 Task: Search one way flight ticket for 5 adults, 2 children, 1 infant in seat and 1 infant on lap in economy from Wilkes-barre/scranton: Wilkes-barre/scranton International Airport to Greenville: Pitt-greenville Airport on 5-2-2023. Choice of flights is Delta. Number of bags: 2 checked bags. Price is upto 83000. Outbound departure time preference is 16:30.
Action: Mouse moved to (385, 335)
Screenshot: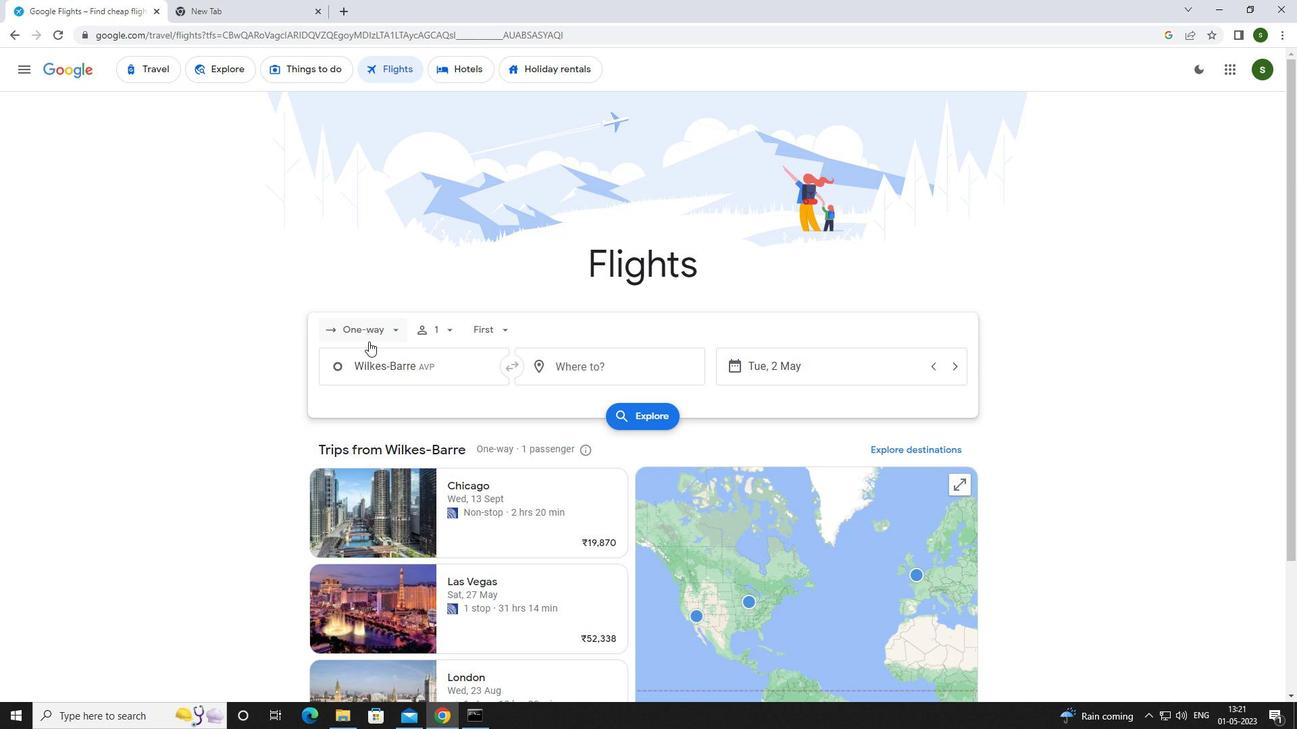 
Action: Mouse pressed left at (385, 335)
Screenshot: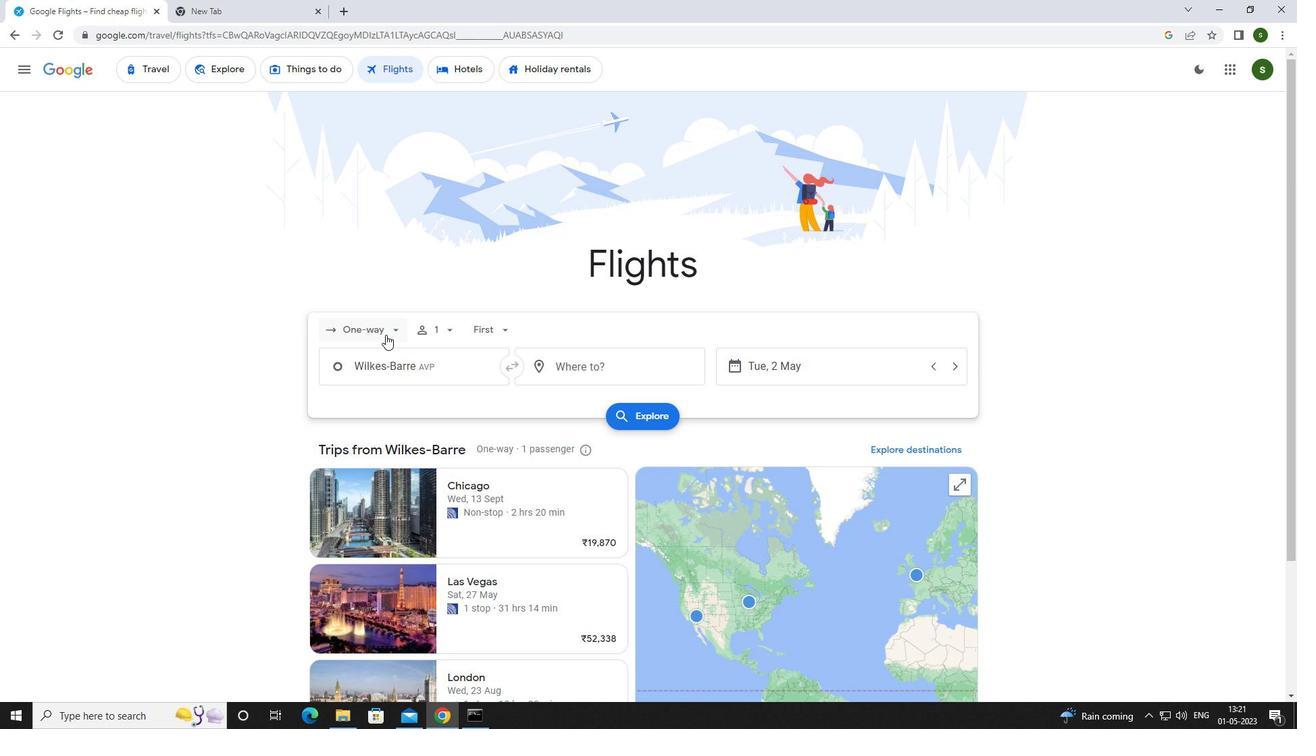 
Action: Mouse moved to (385, 388)
Screenshot: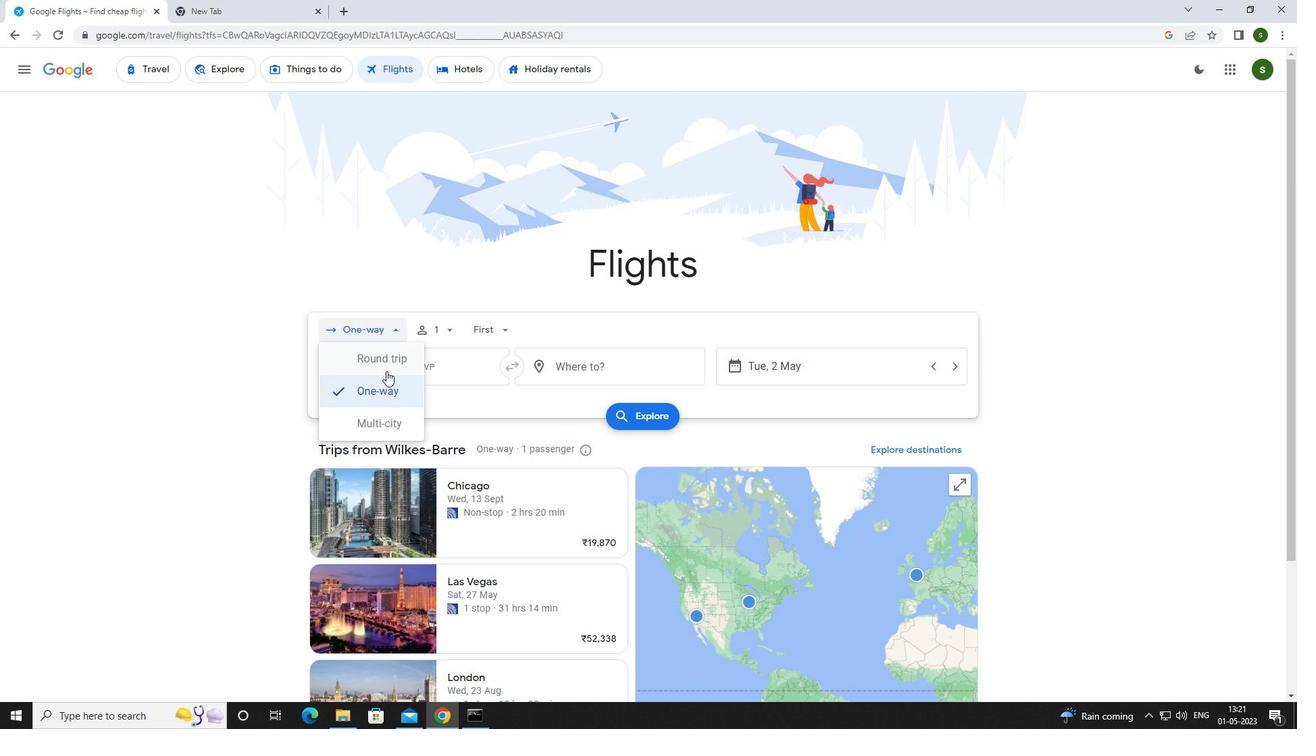 
Action: Mouse pressed left at (385, 388)
Screenshot: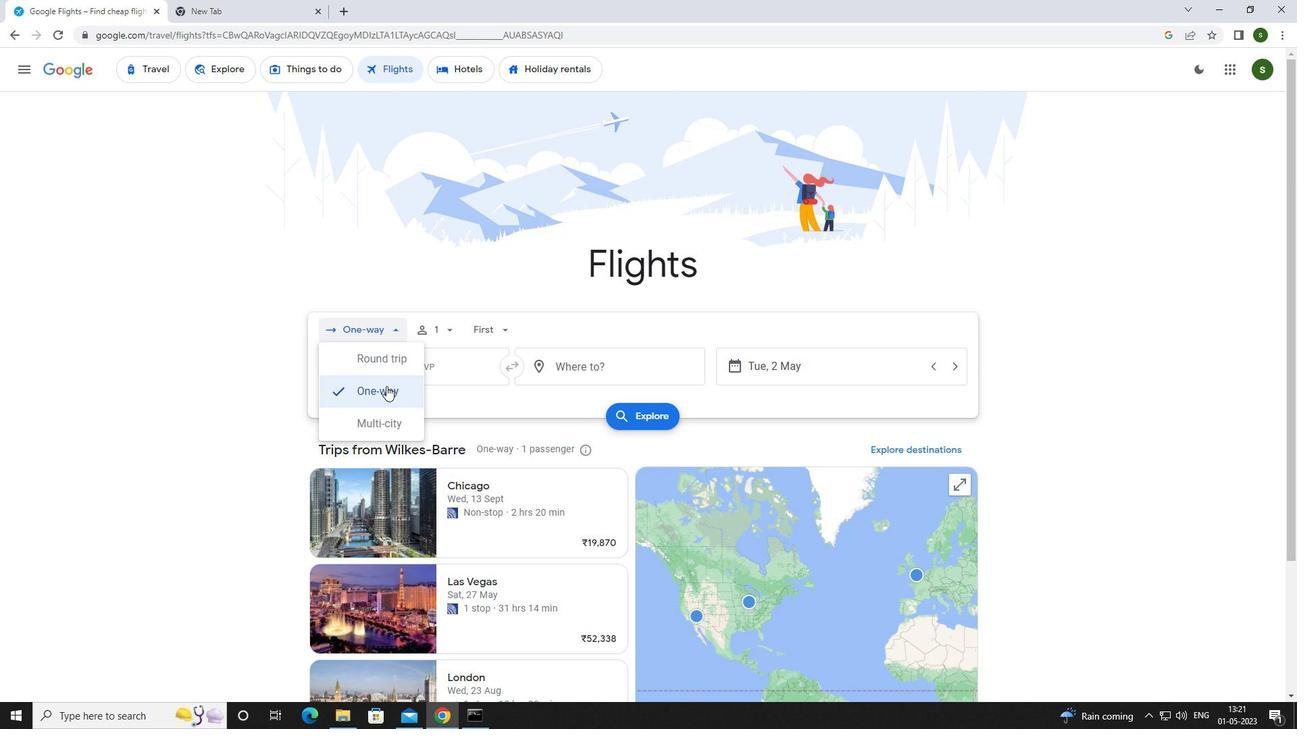 
Action: Mouse moved to (441, 326)
Screenshot: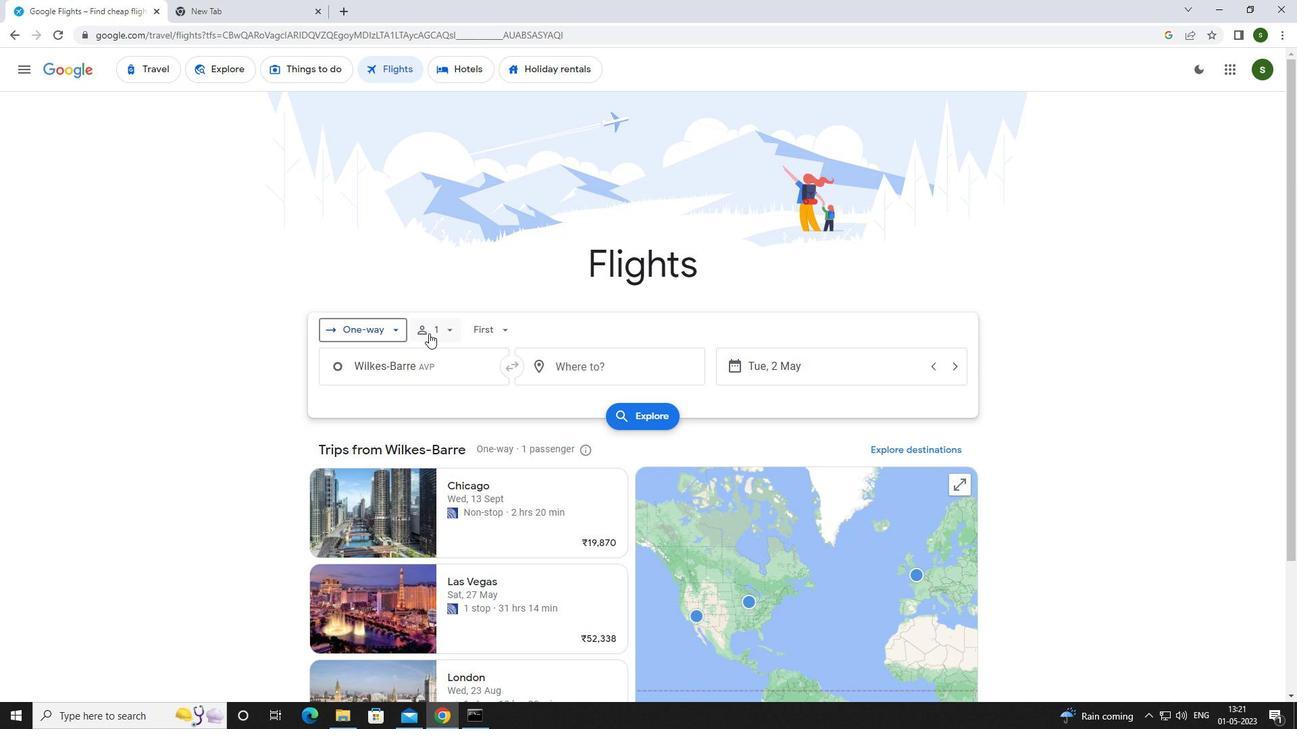
Action: Mouse pressed left at (441, 326)
Screenshot: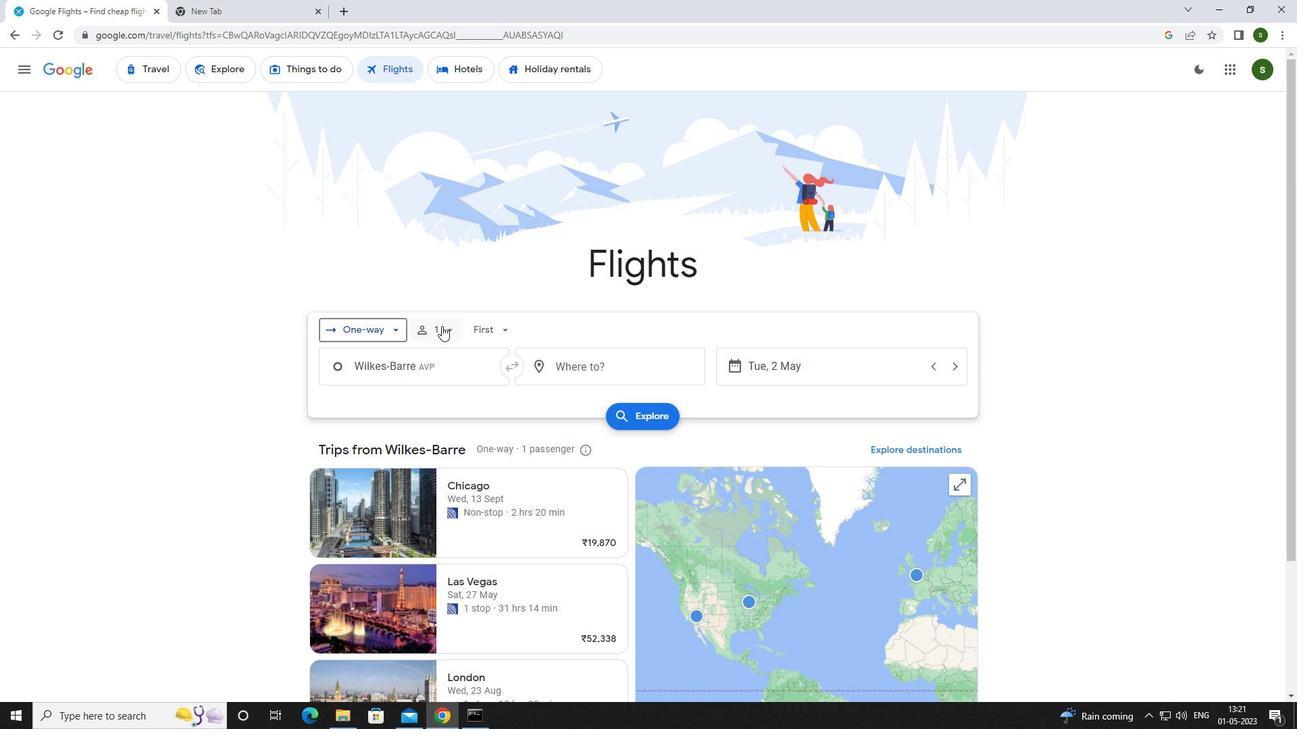 
Action: Mouse moved to (555, 368)
Screenshot: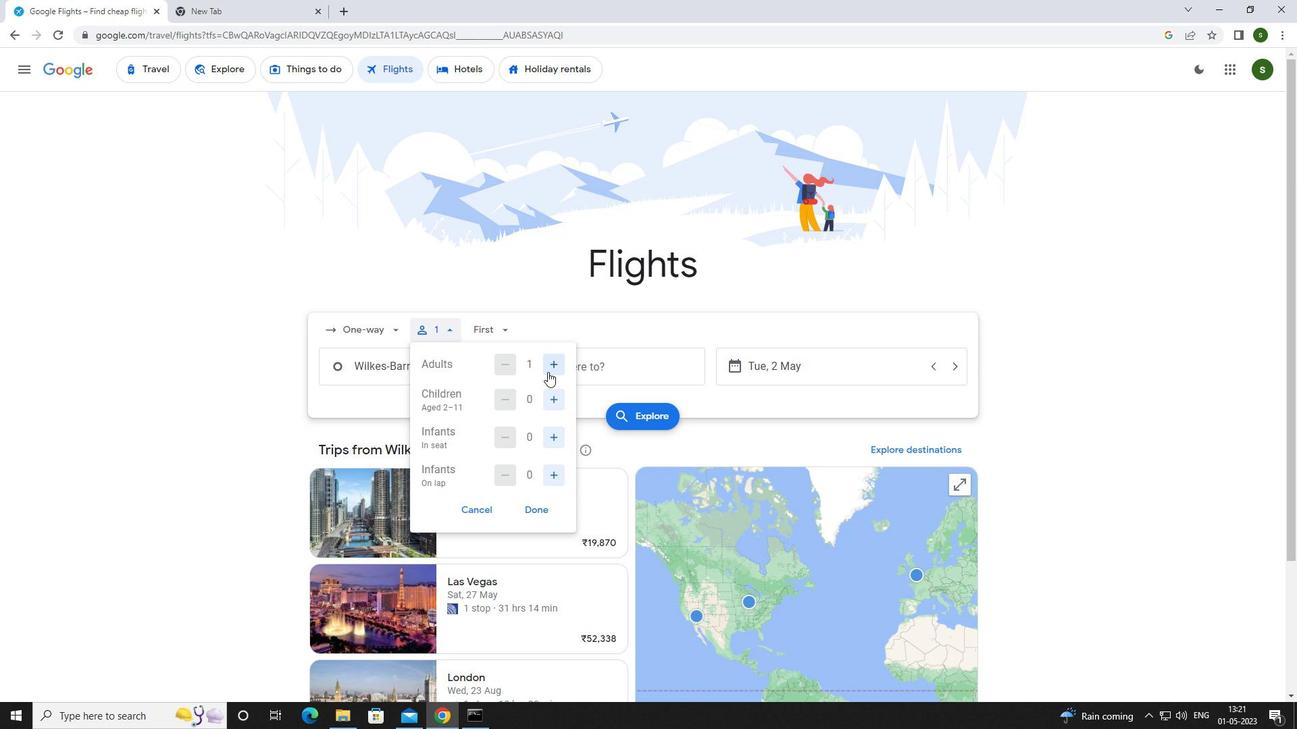 
Action: Mouse pressed left at (555, 368)
Screenshot: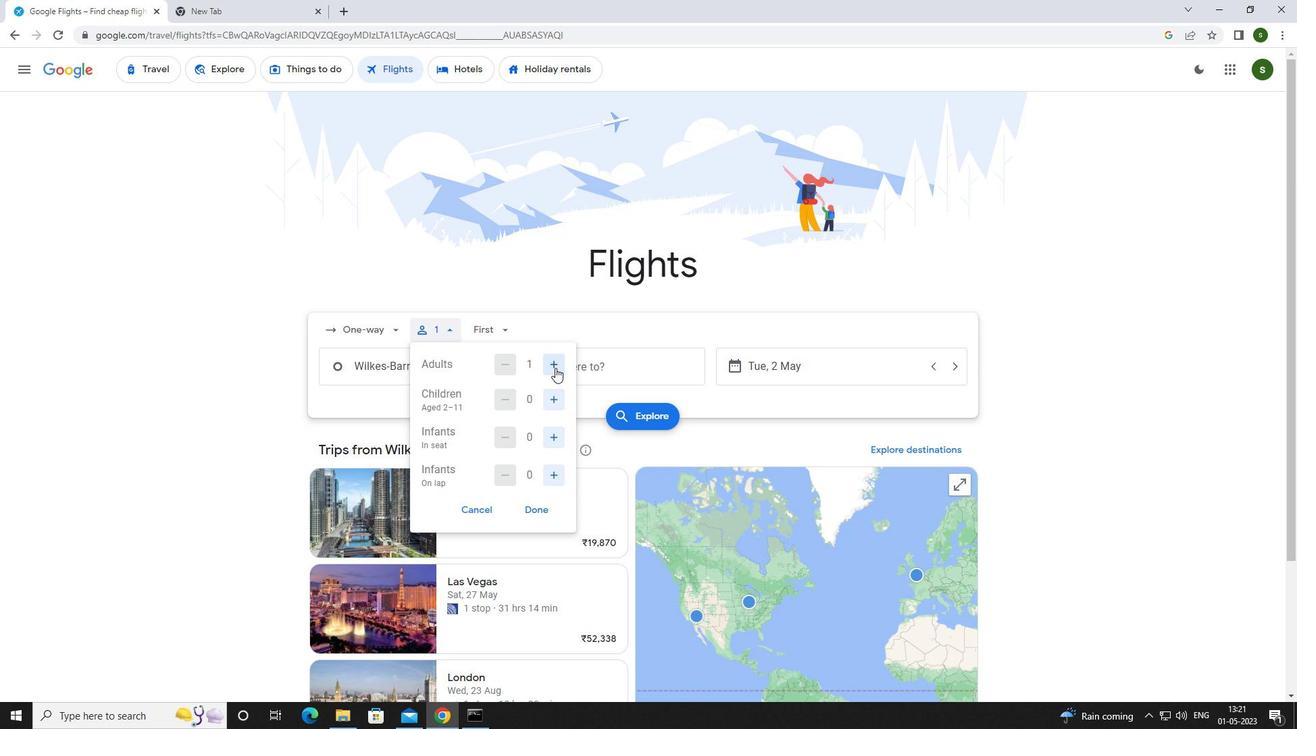 
Action: Mouse pressed left at (555, 368)
Screenshot: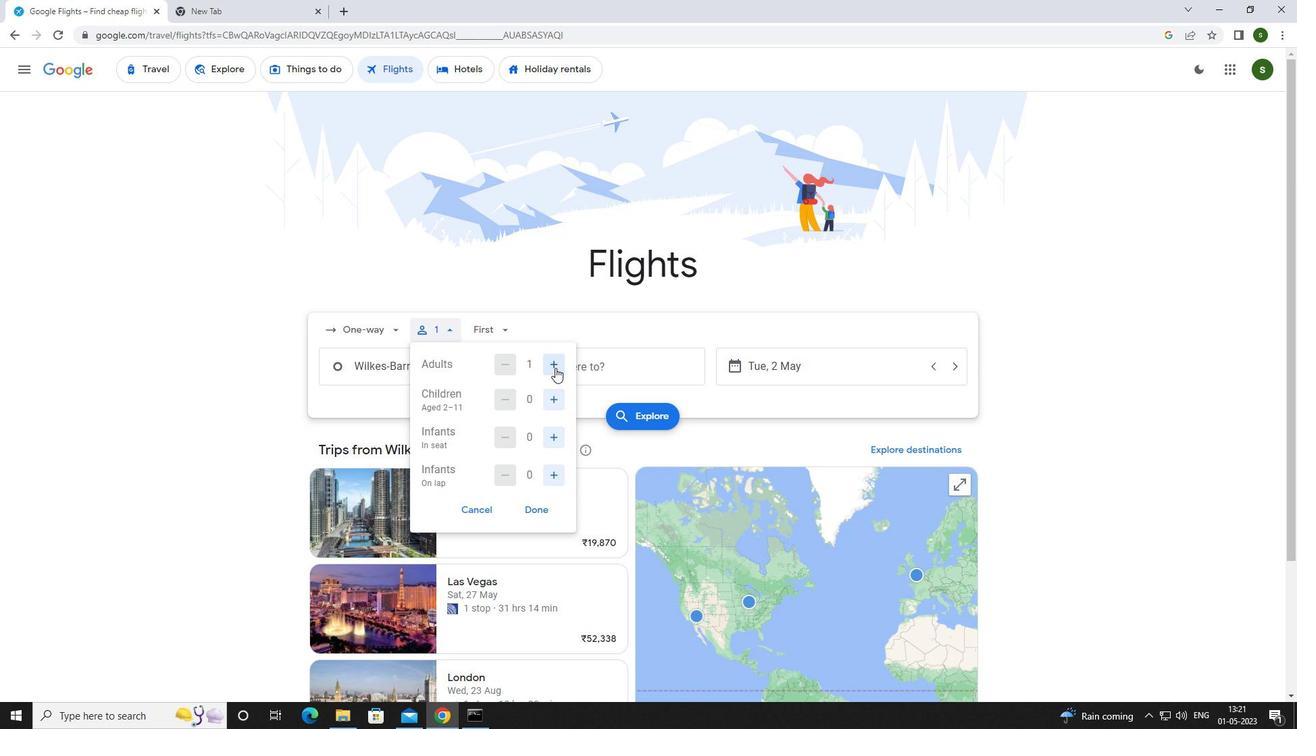
Action: Mouse pressed left at (555, 368)
Screenshot: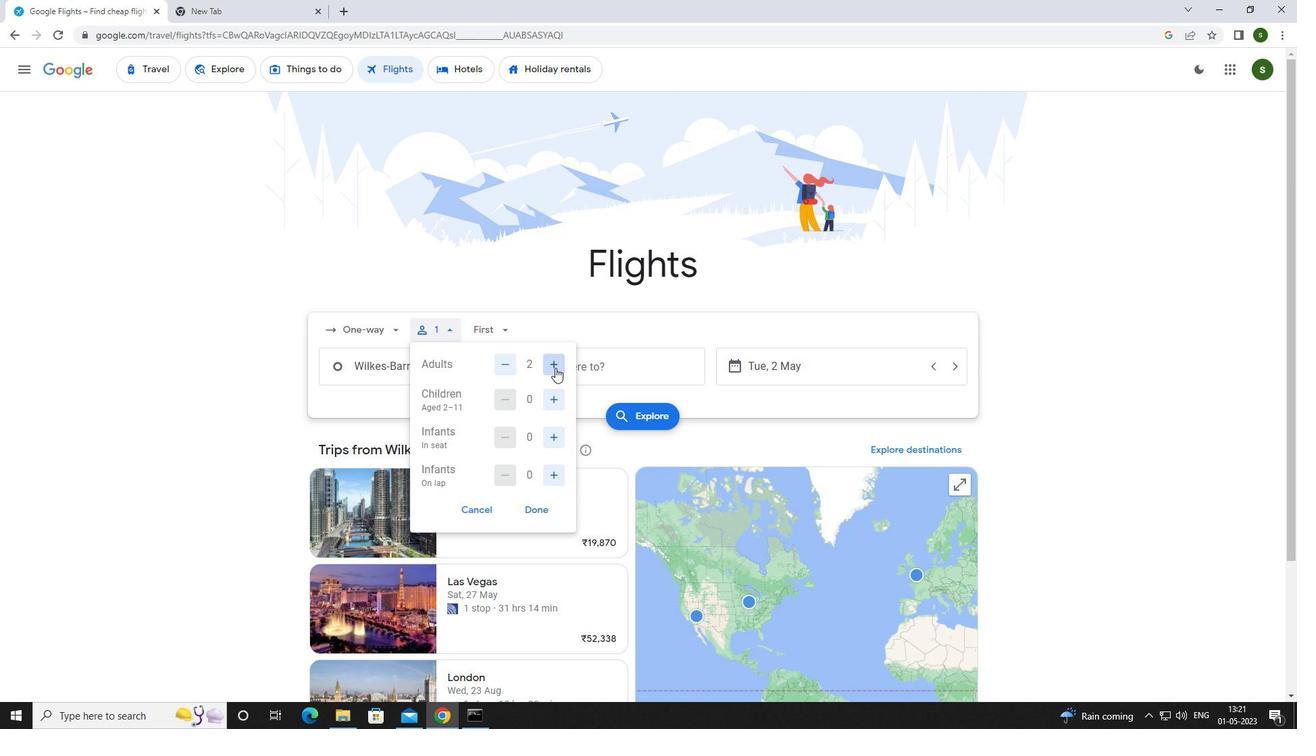 
Action: Mouse pressed left at (555, 368)
Screenshot: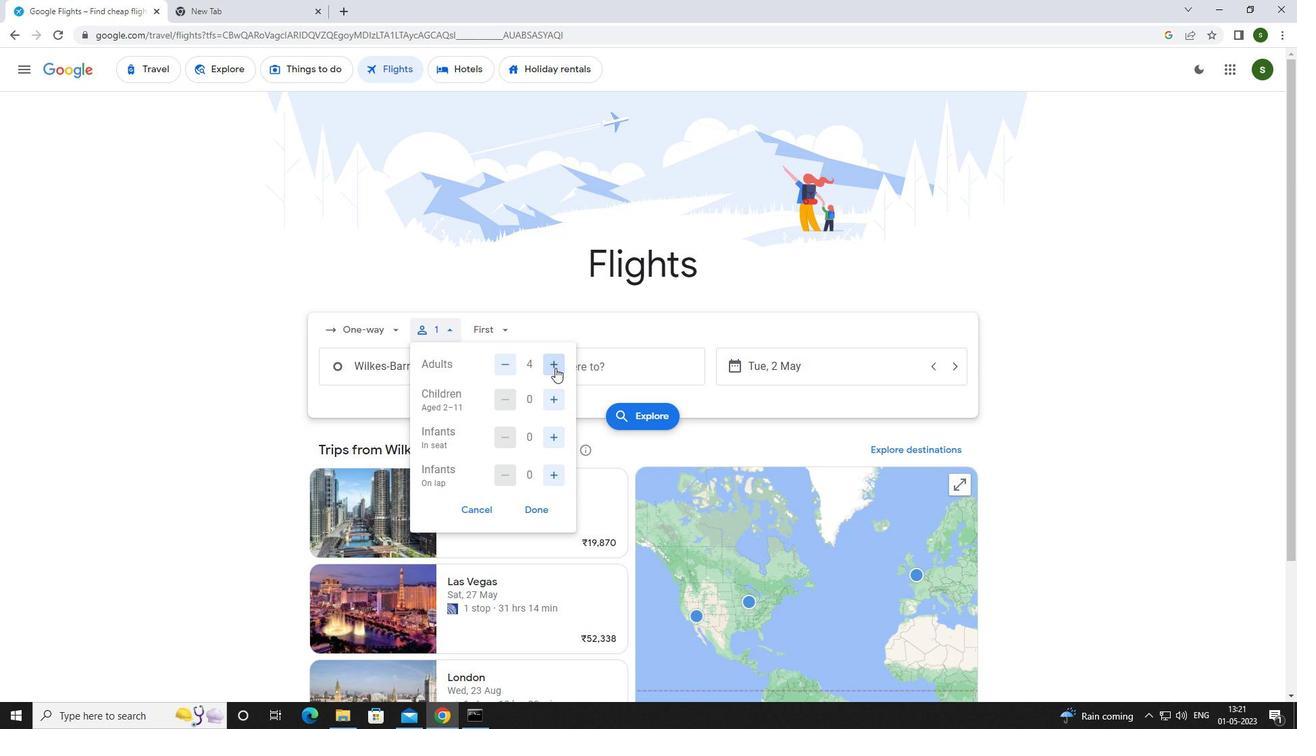 
Action: Mouse moved to (552, 398)
Screenshot: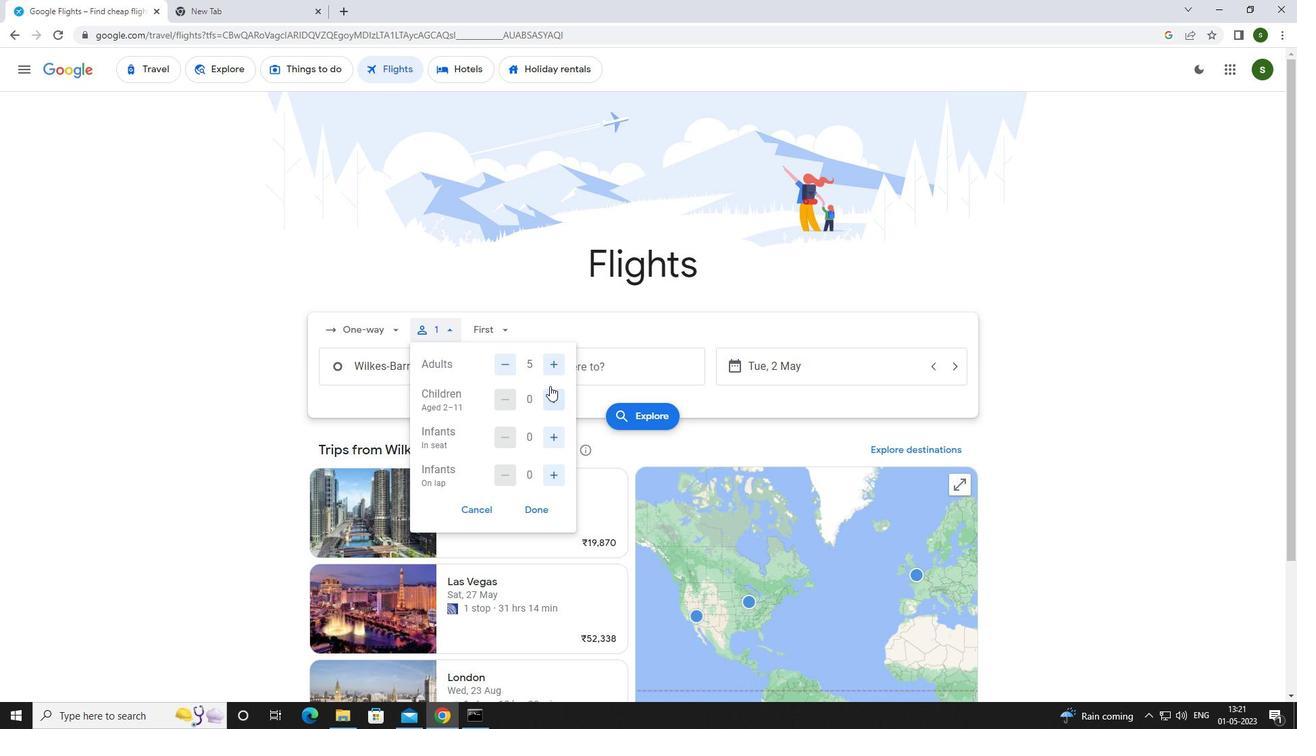 
Action: Mouse pressed left at (552, 398)
Screenshot: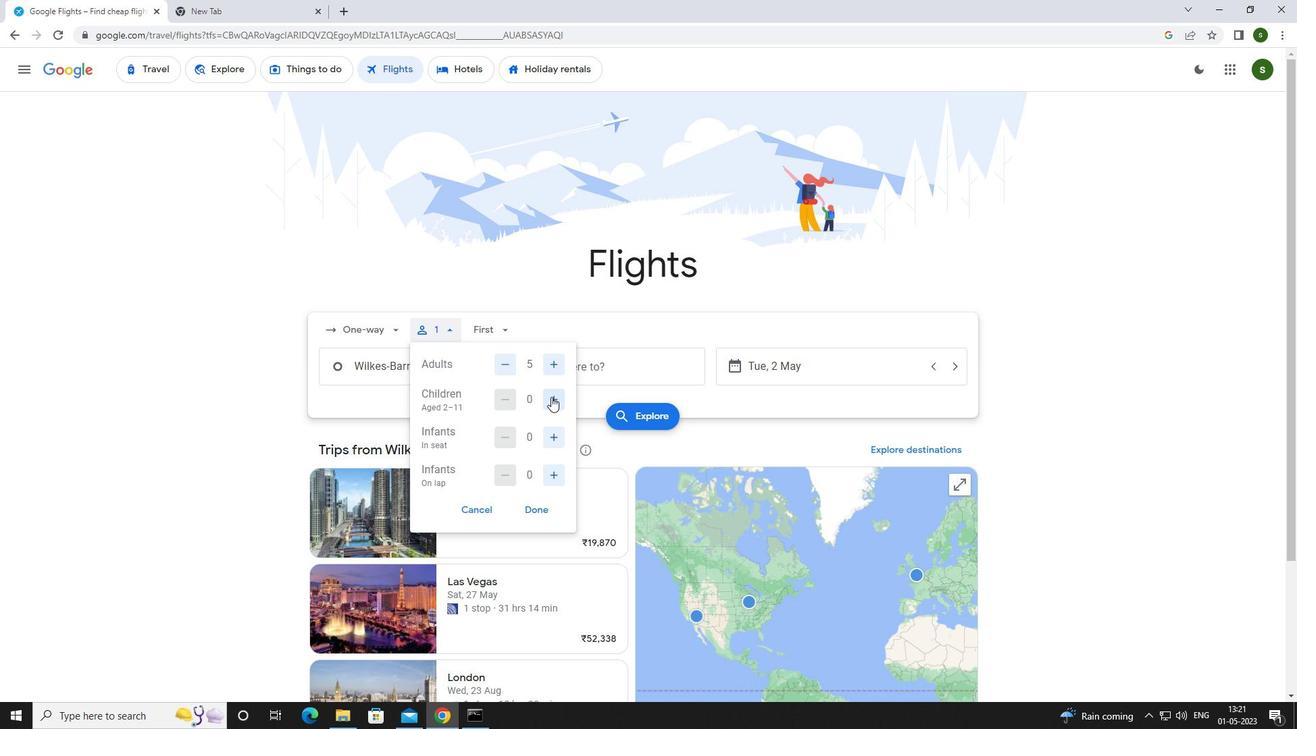 
Action: Mouse pressed left at (552, 398)
Screenshot: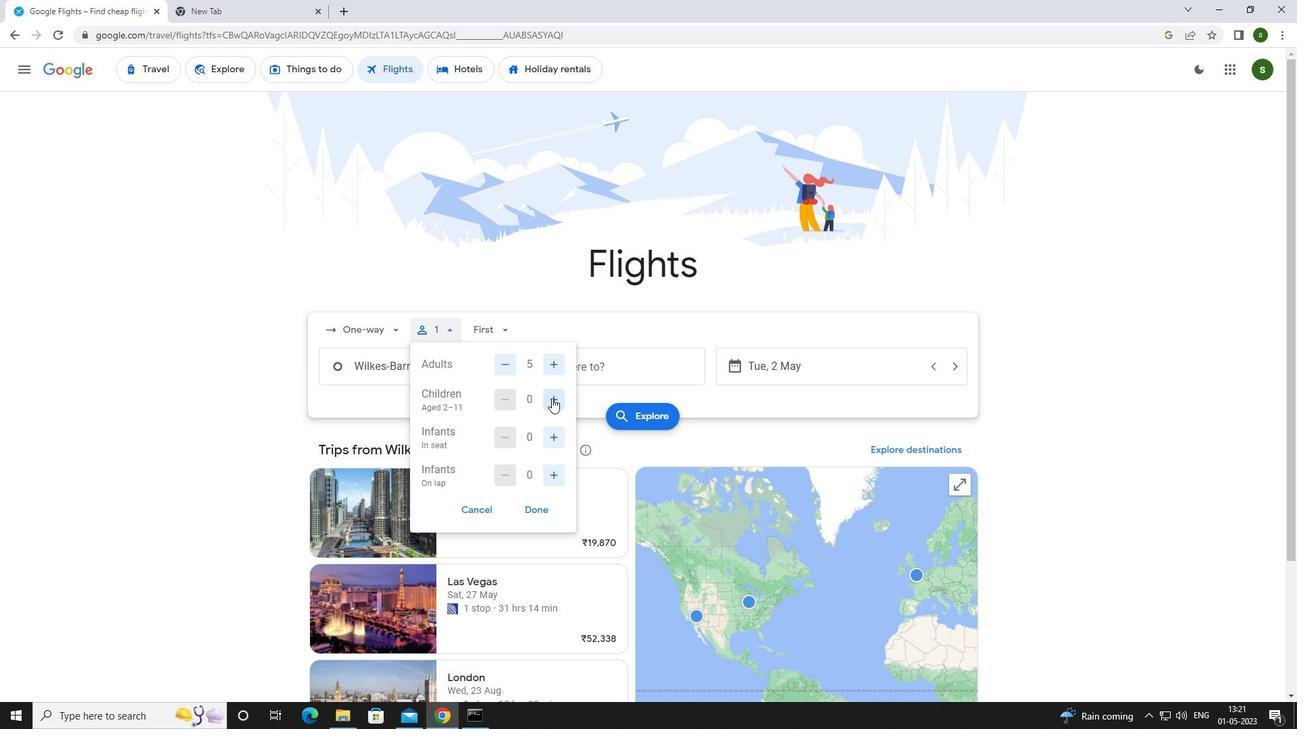 
Action: Mouse moved to (558, 431)
Screenshot: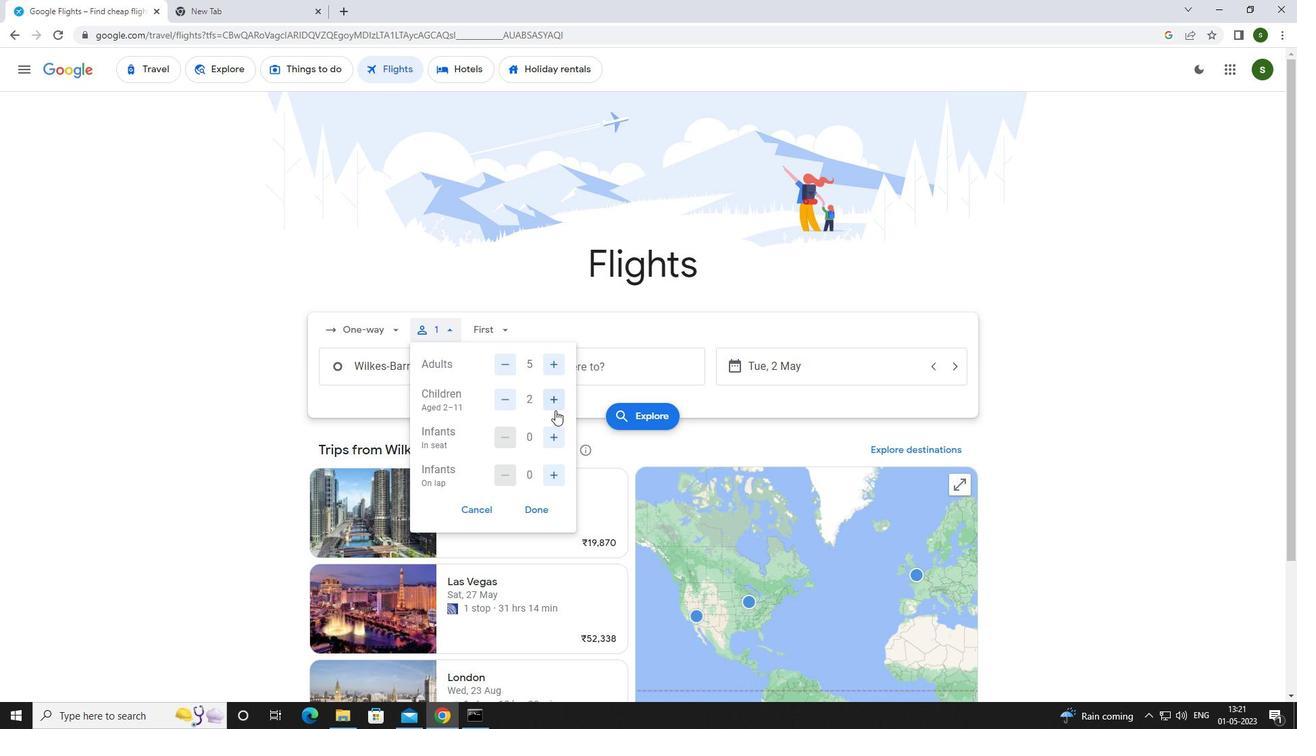 
Action: Mouse pressed left at (558, 431)
Screenshot: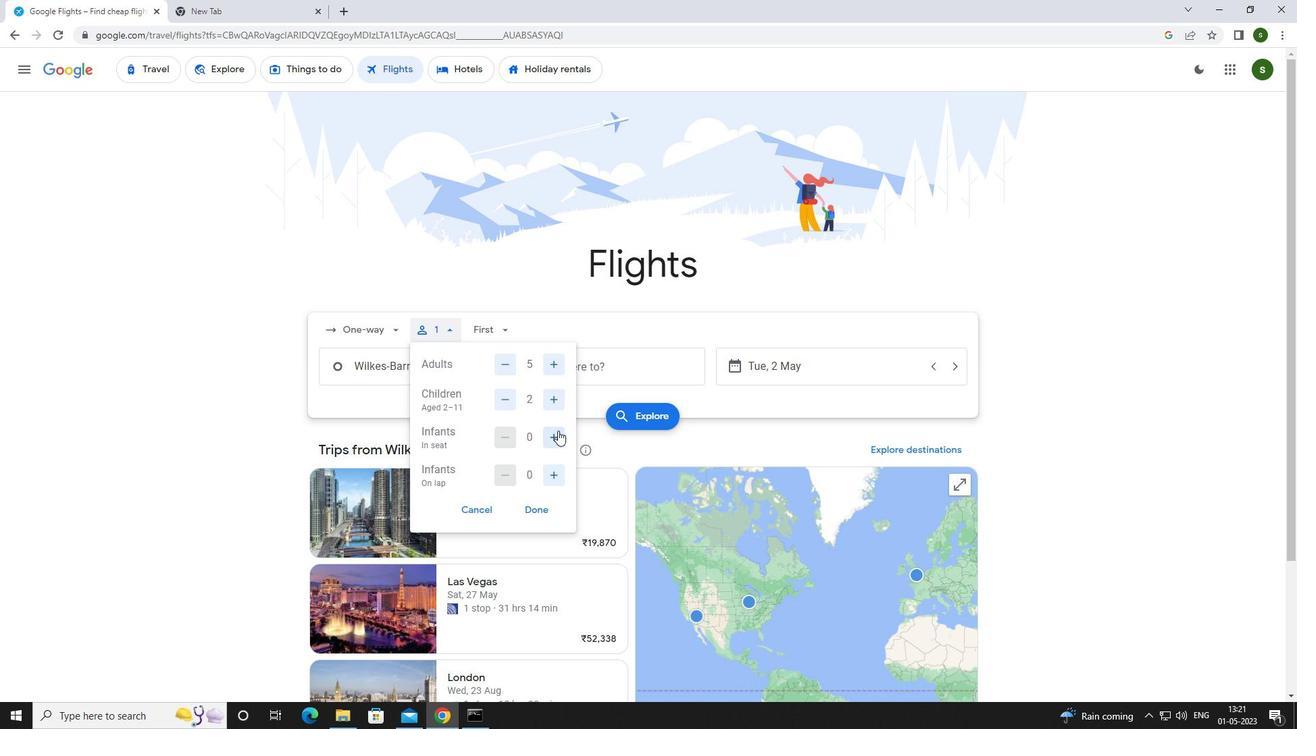 
Action: Mouse moved to (558, 473)
Screenshot: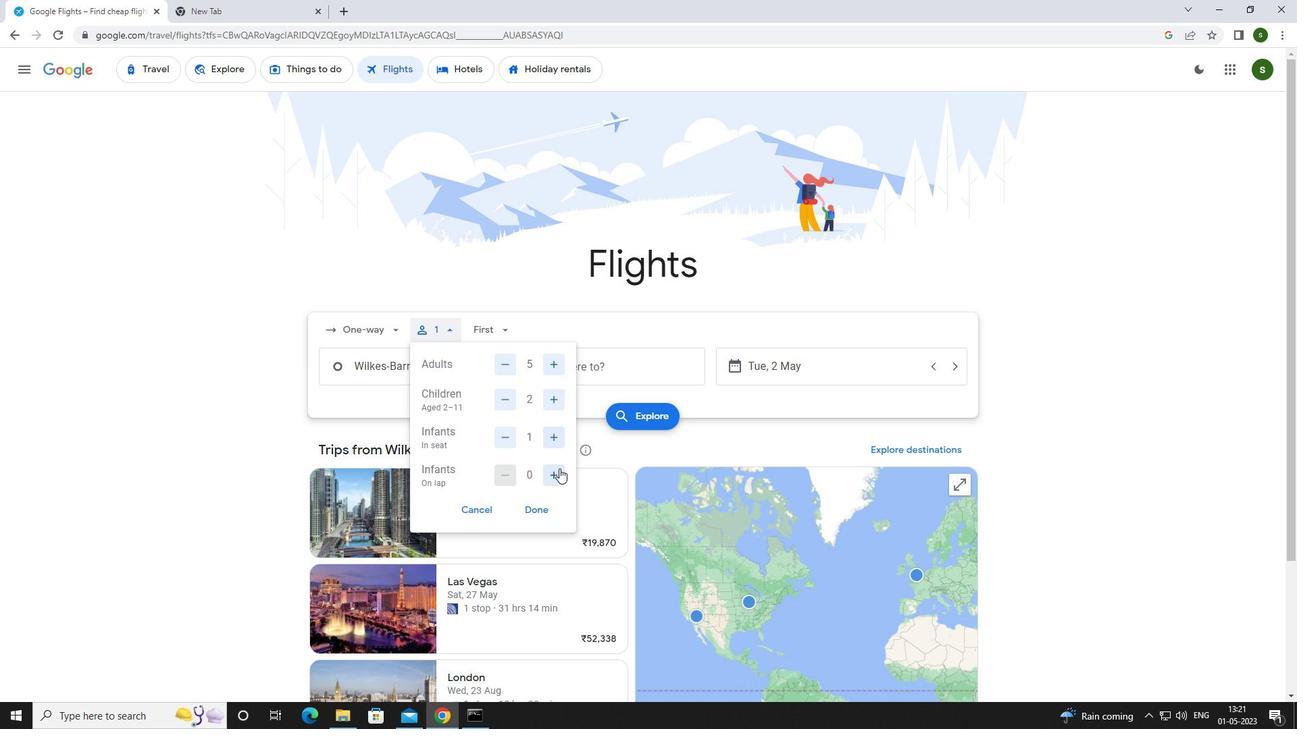 
Action: Mouse pressed left at (558, 473)
Screenshot: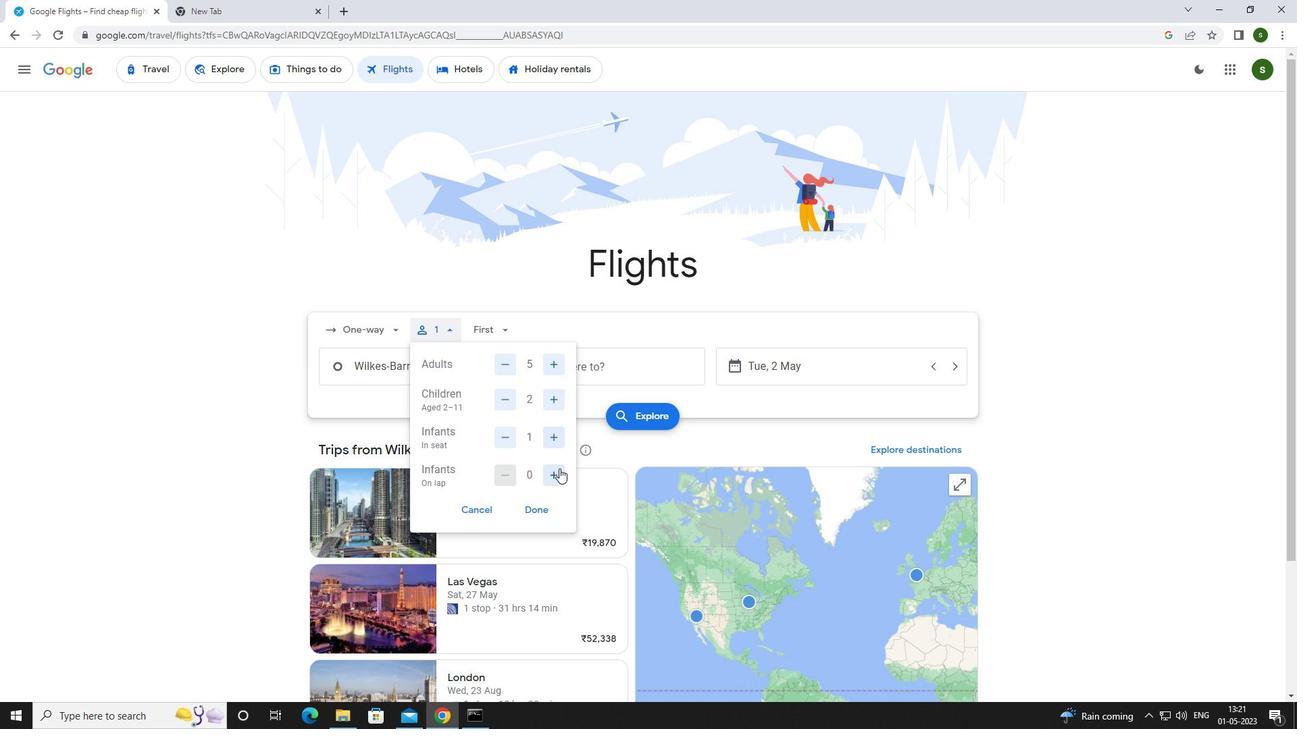 
Action: Mouse moved to (502, 327)
Screenshot: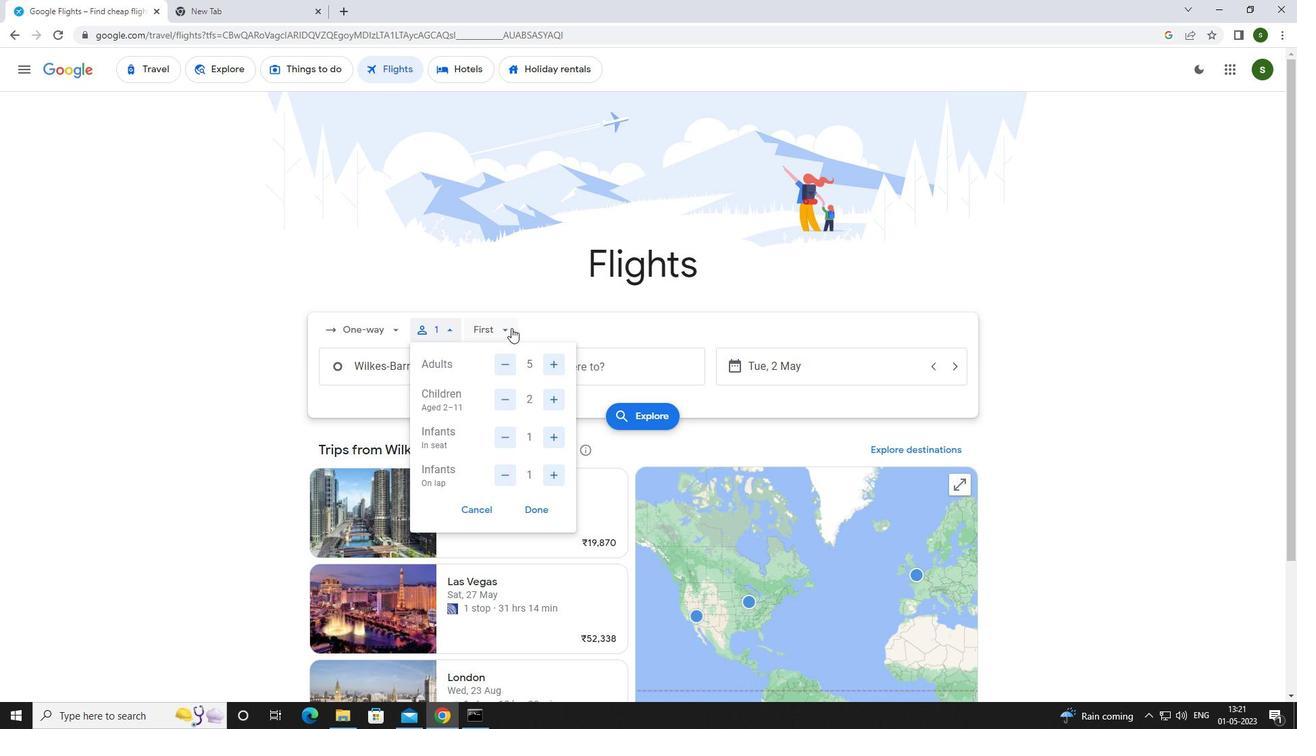 
Action: Mouse pressed left at (502, 327)
Screenshot: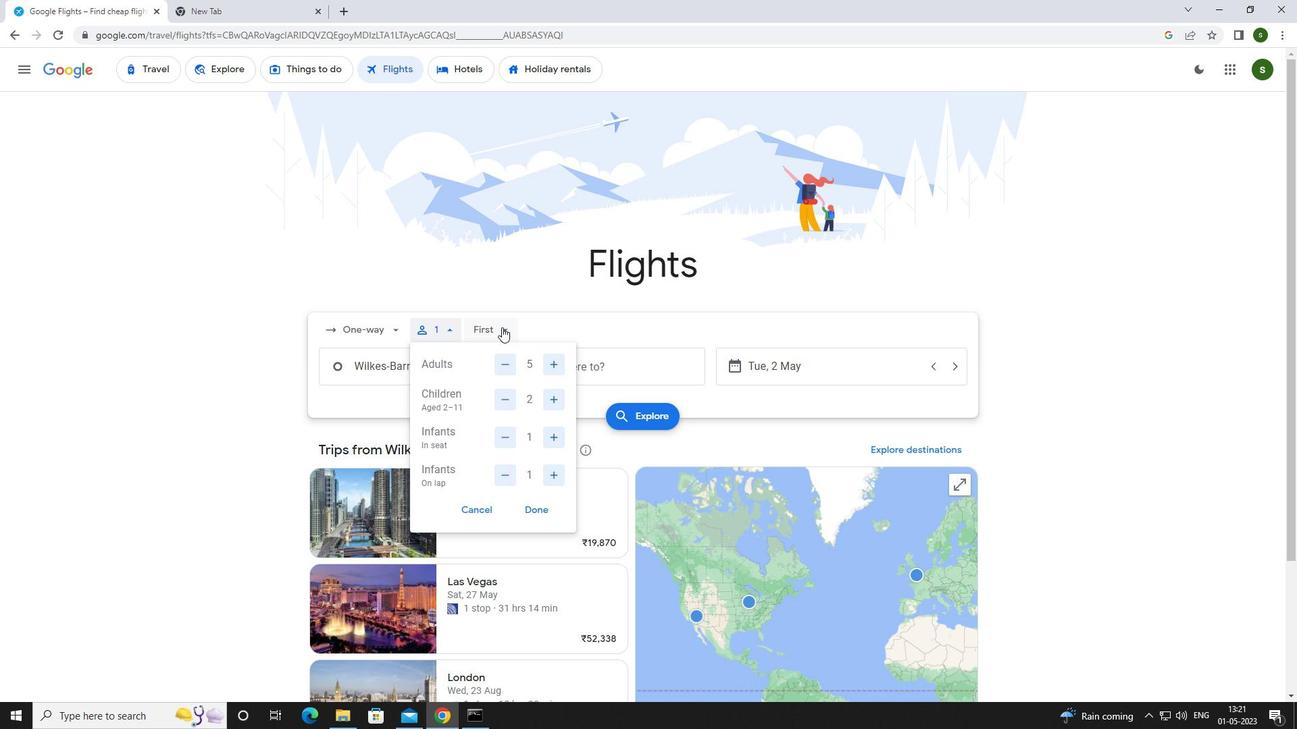 
Action: Mouse moved to (520, 366)
Screenshot: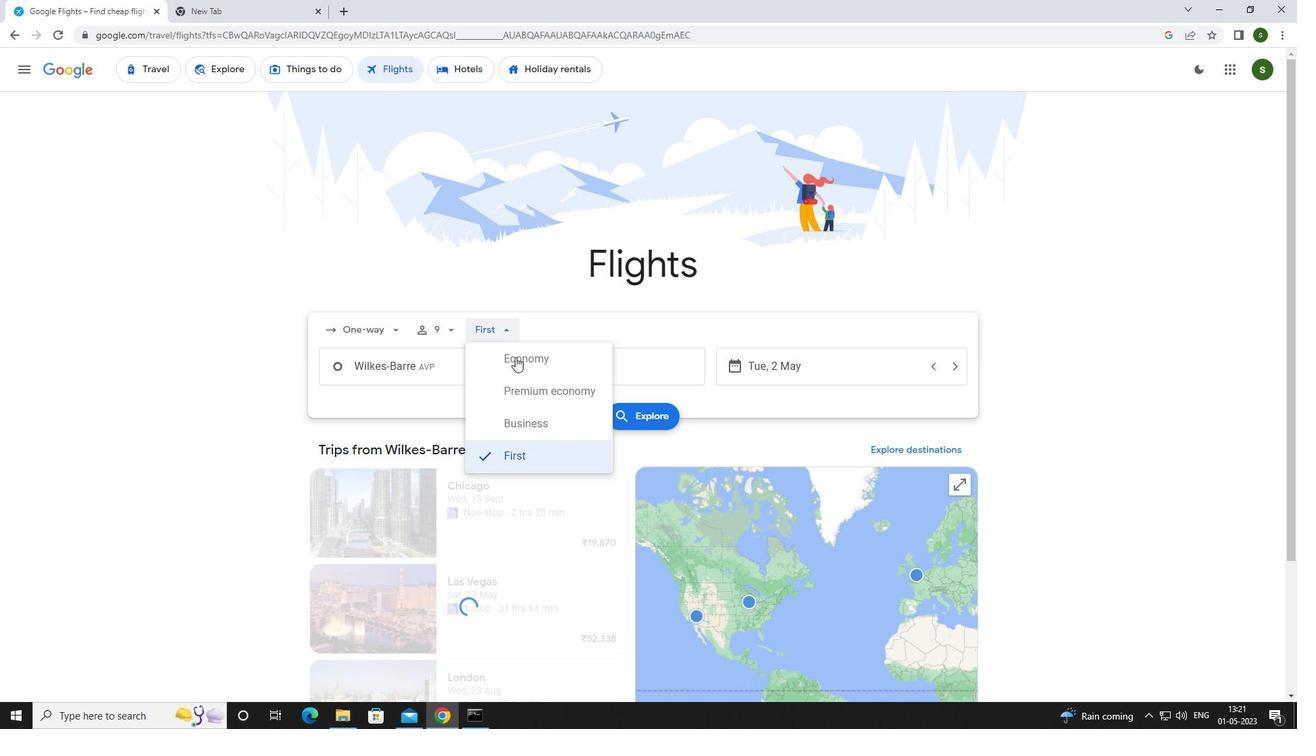 
Action: Mouse pressed left at (520, 366)
Screenshot: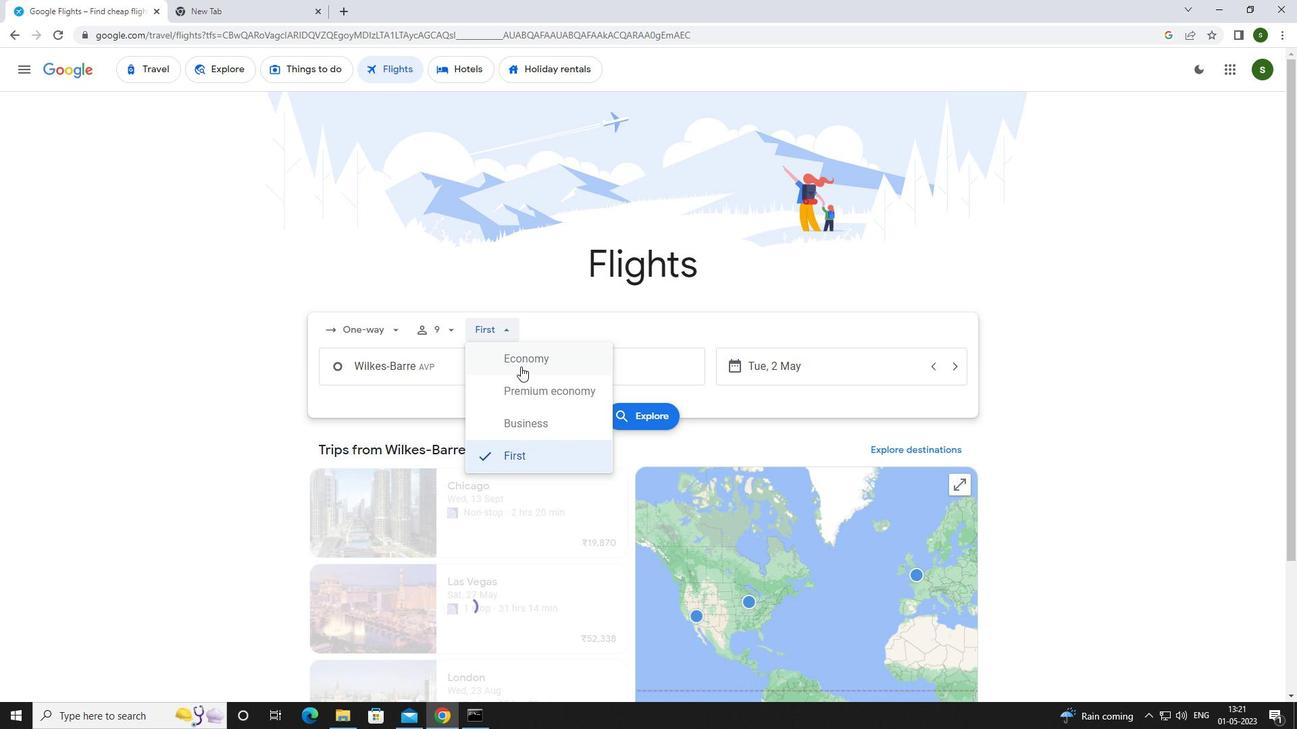 
Action: Mouse moved to (475, 362)
Screenshot: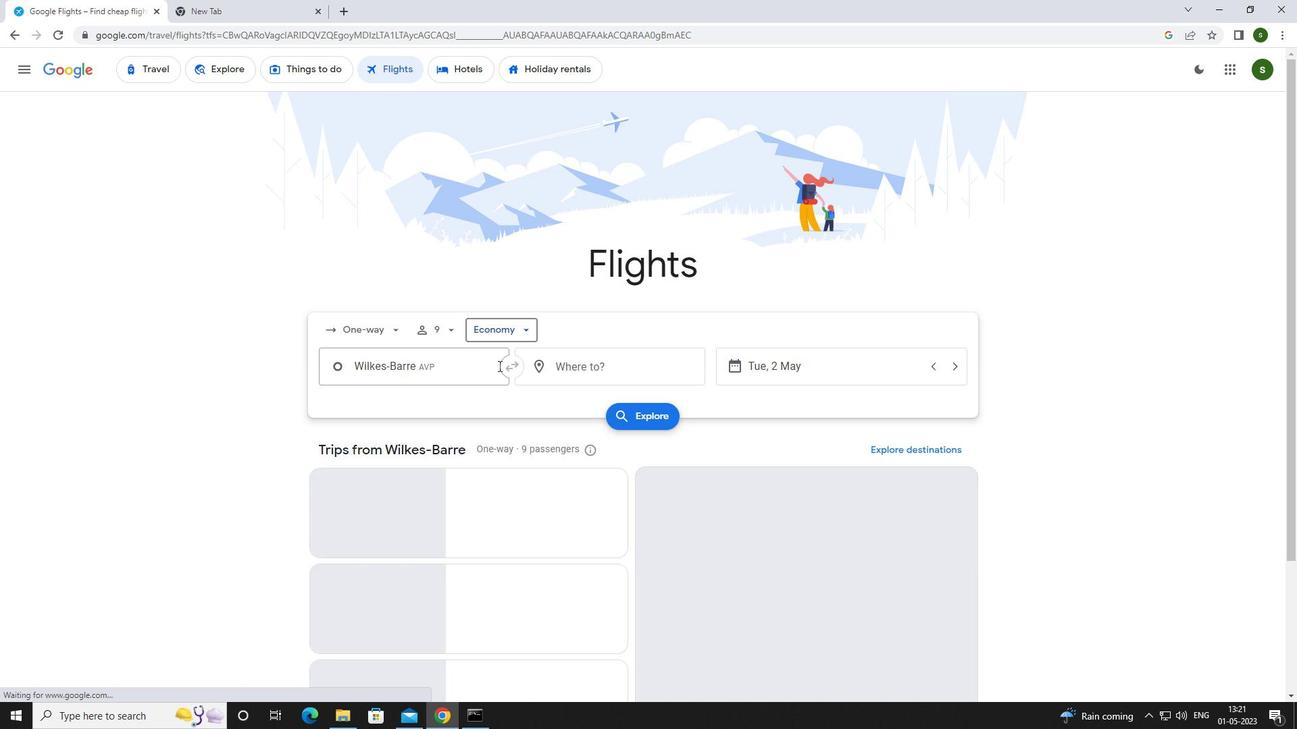 
Action: Mouse pressed left at (475, 362)
Screenshot: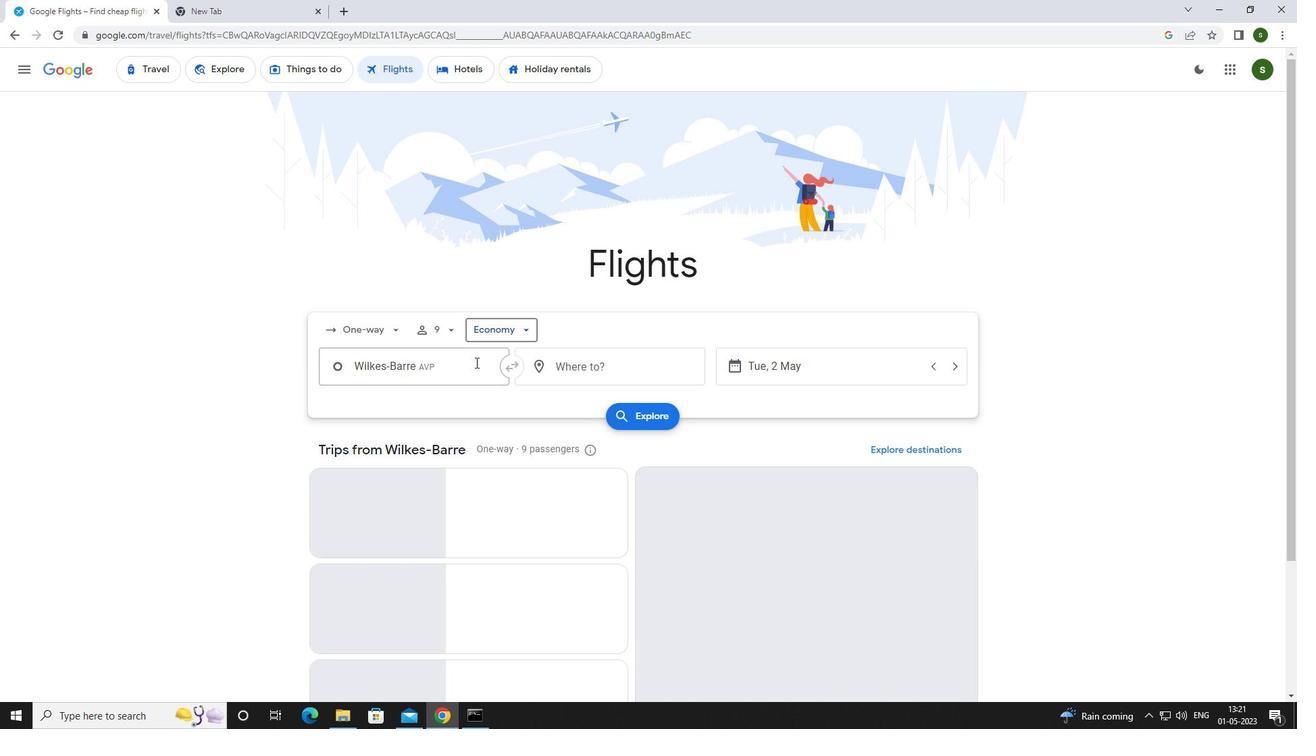 
Action: Key pressed w<Key.caps_lock>ilk
Screenshot: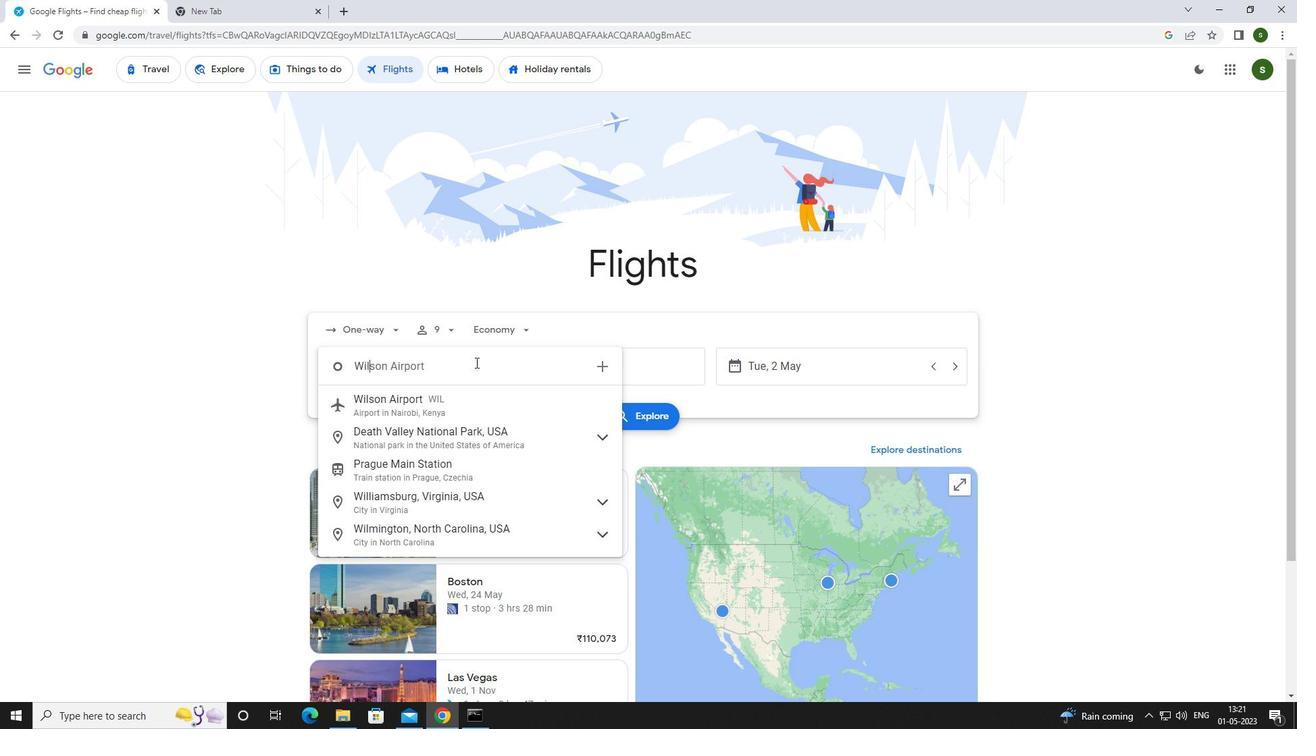 
Action: Mouse moved to (477, 402)
Screenshot: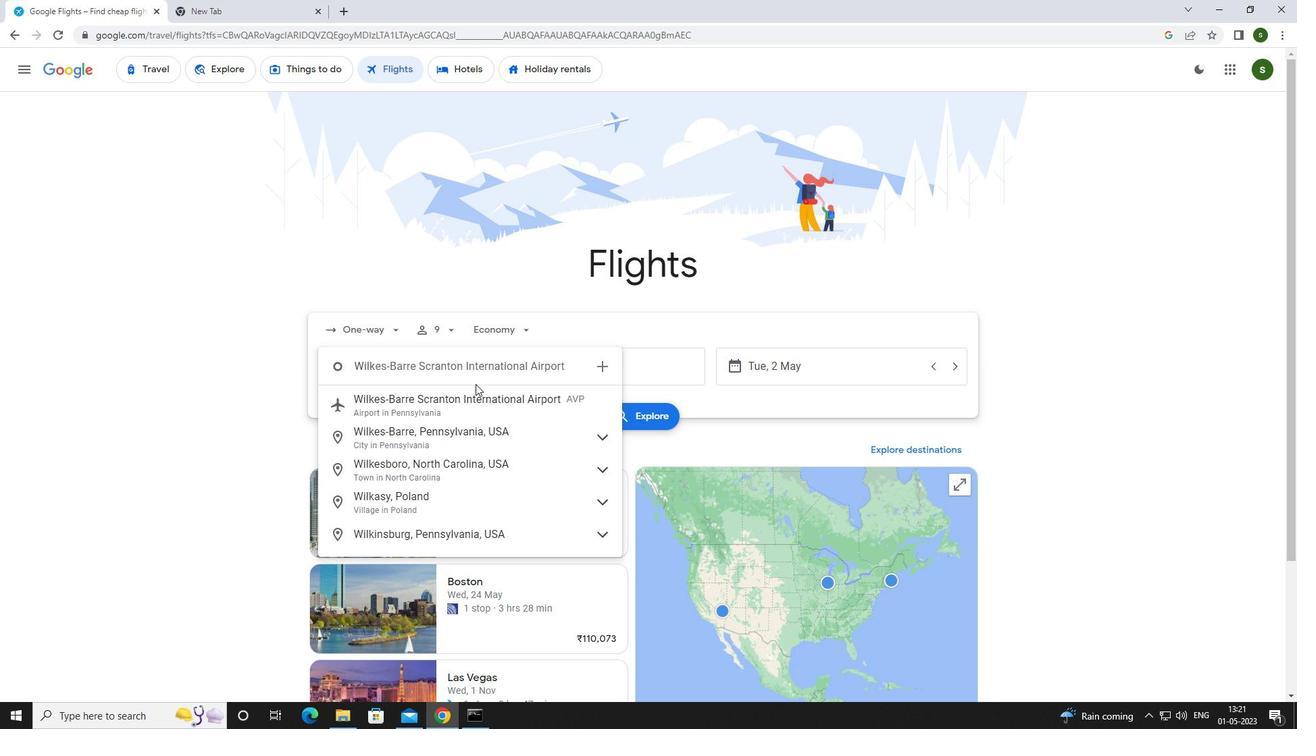 
Action: Mouse pressed left at (477, 402)
Screenshot: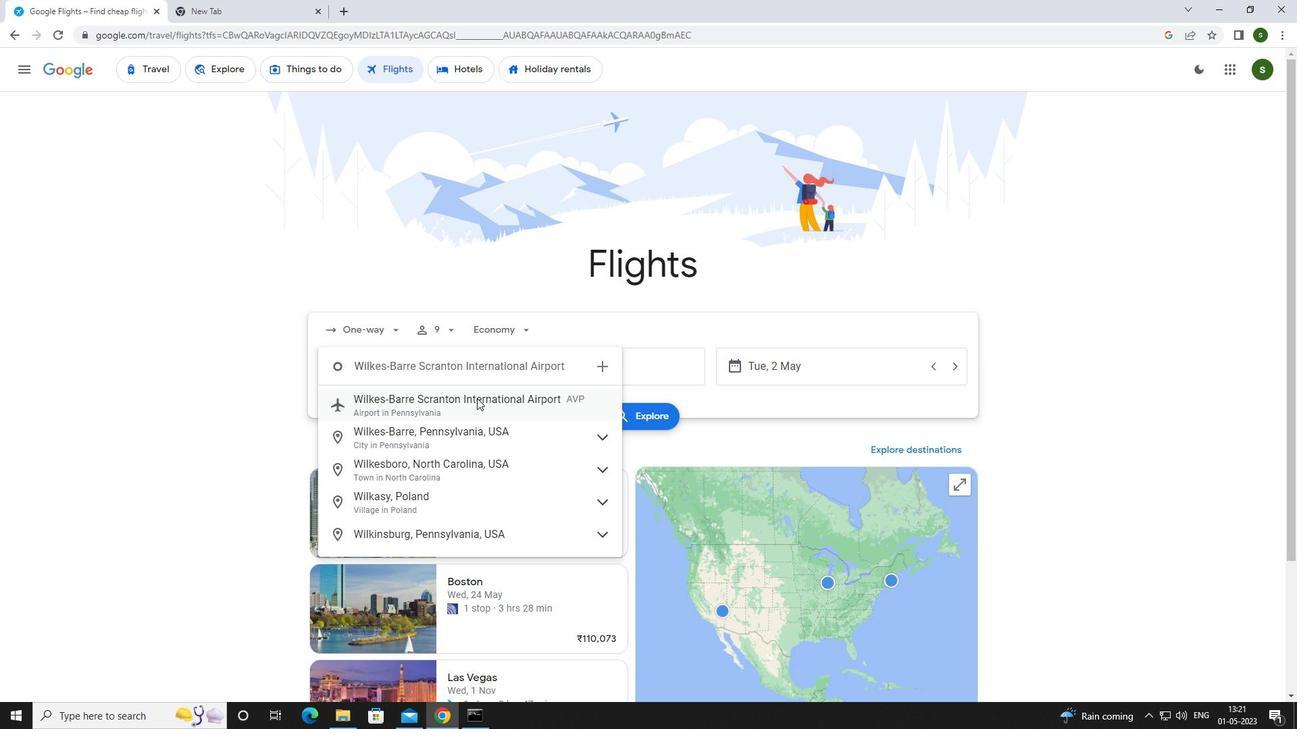 
Action: Mouse moved to (598, 372)
Screenshot: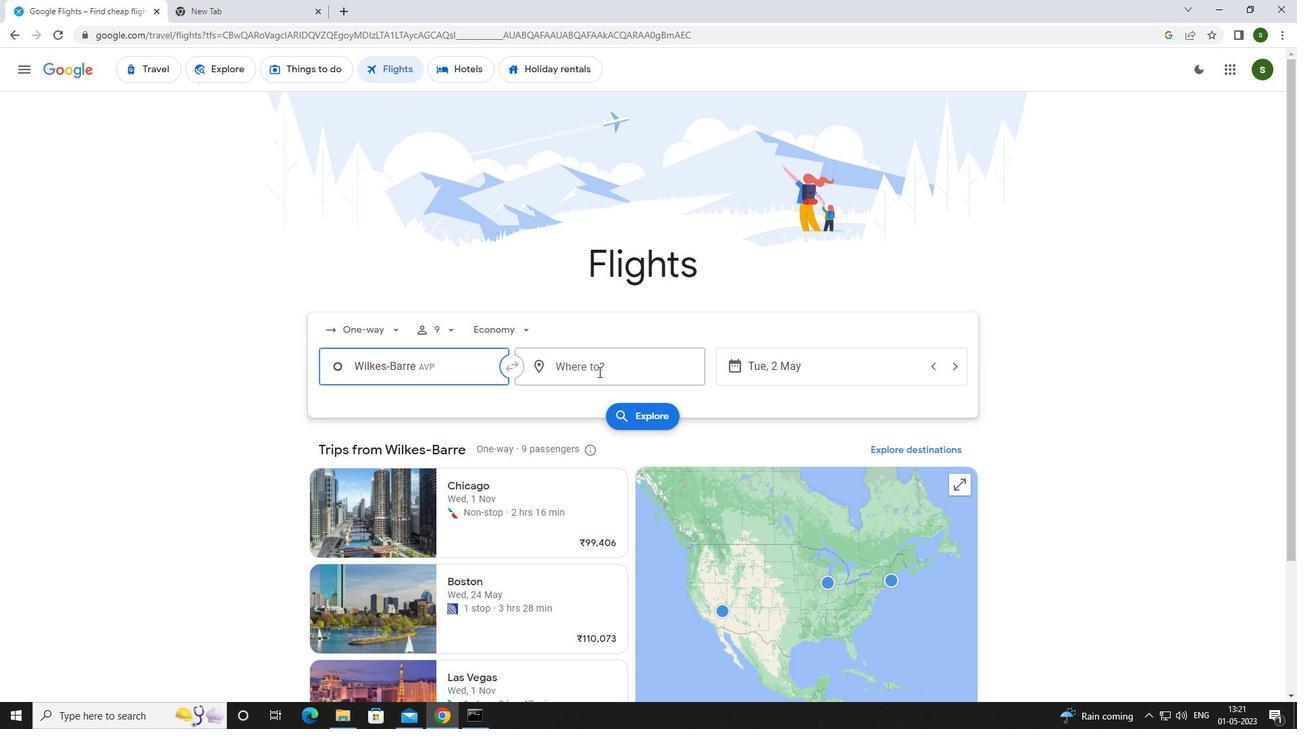 
Action: Mouse pressed left at (598, 372)
Screenshot: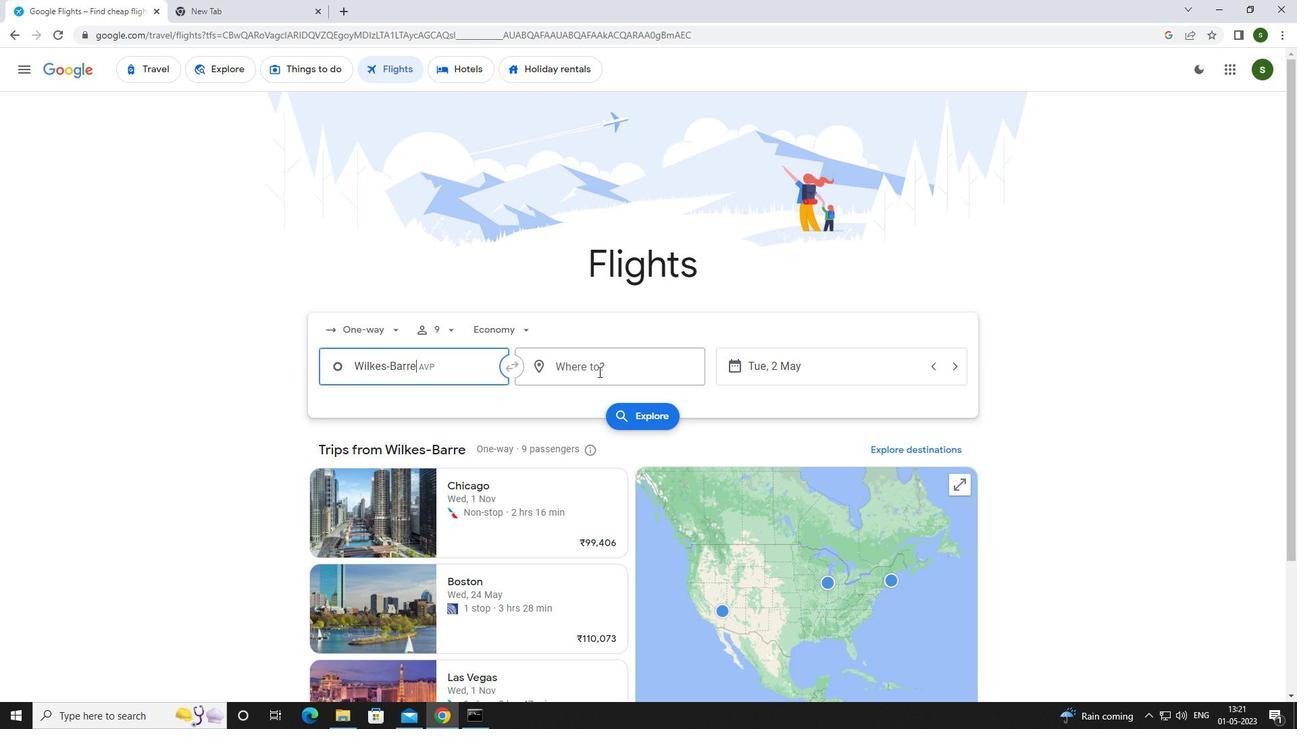 
Action: Mouse moved to (593, 364)
Screenshot: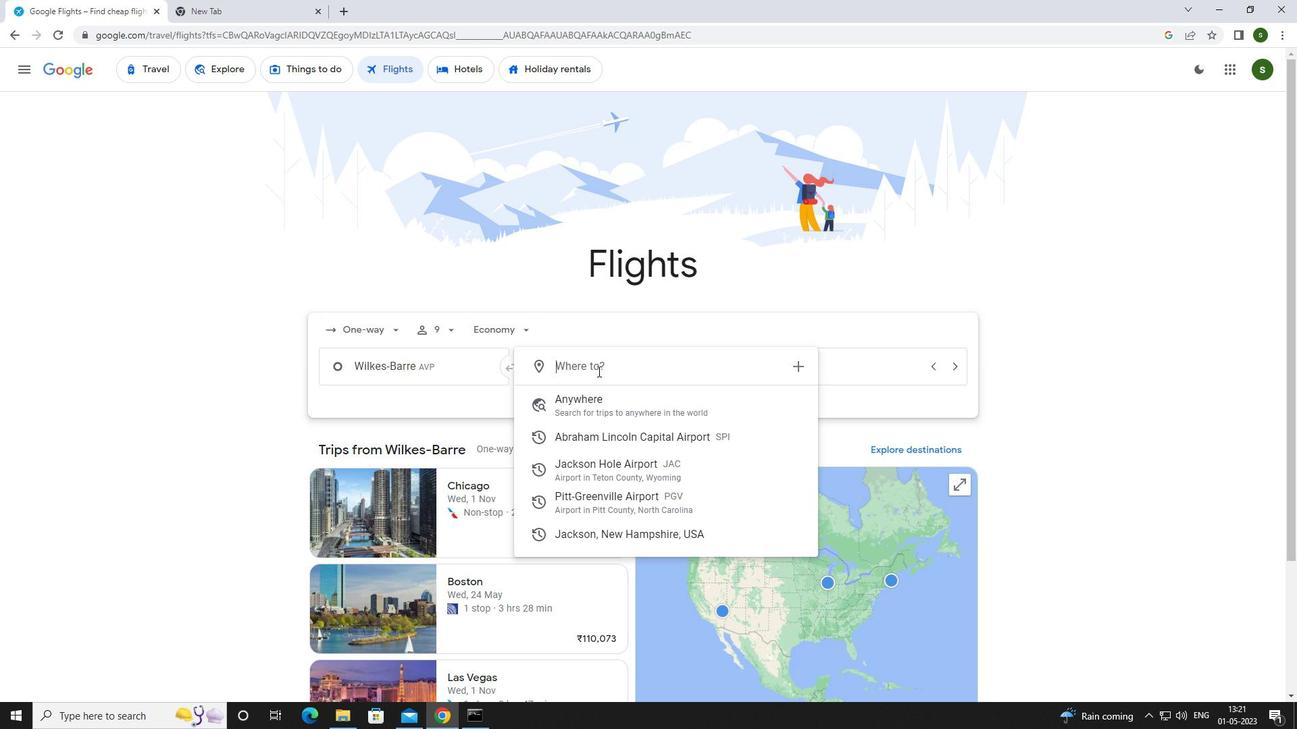 
Action: Key pressed <Key.caps_lock>p<Key.caps_lock>itt
Screenshot: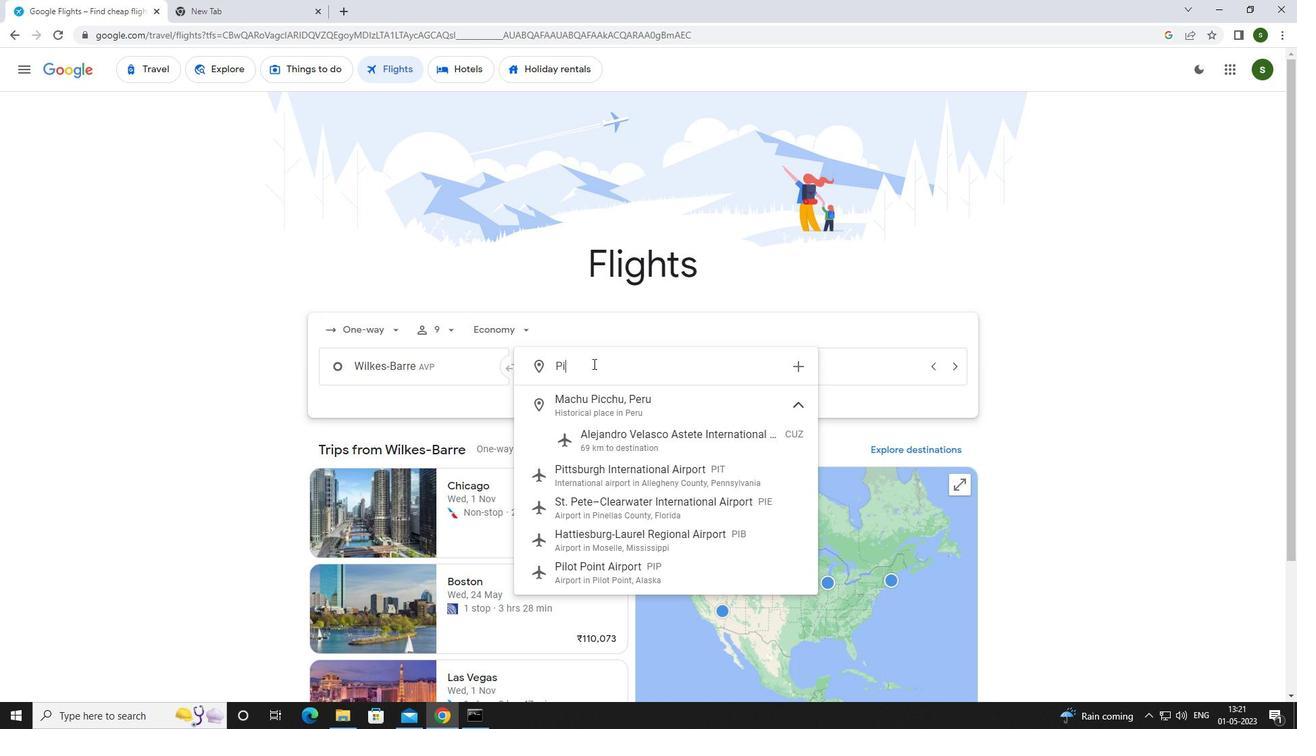 
Action: Mouse moved to (609, 502)
Screenshot: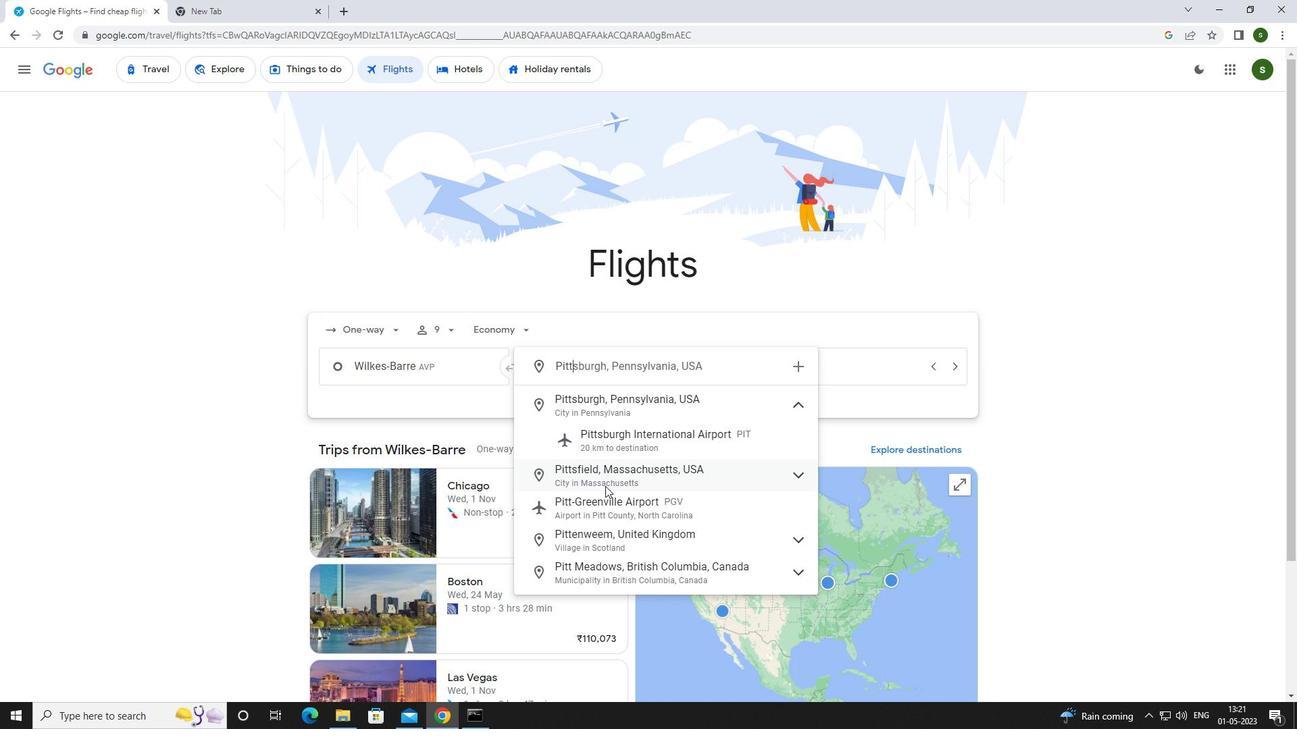 
Action: Mouse pressed left at (609, 502)
Screenshot: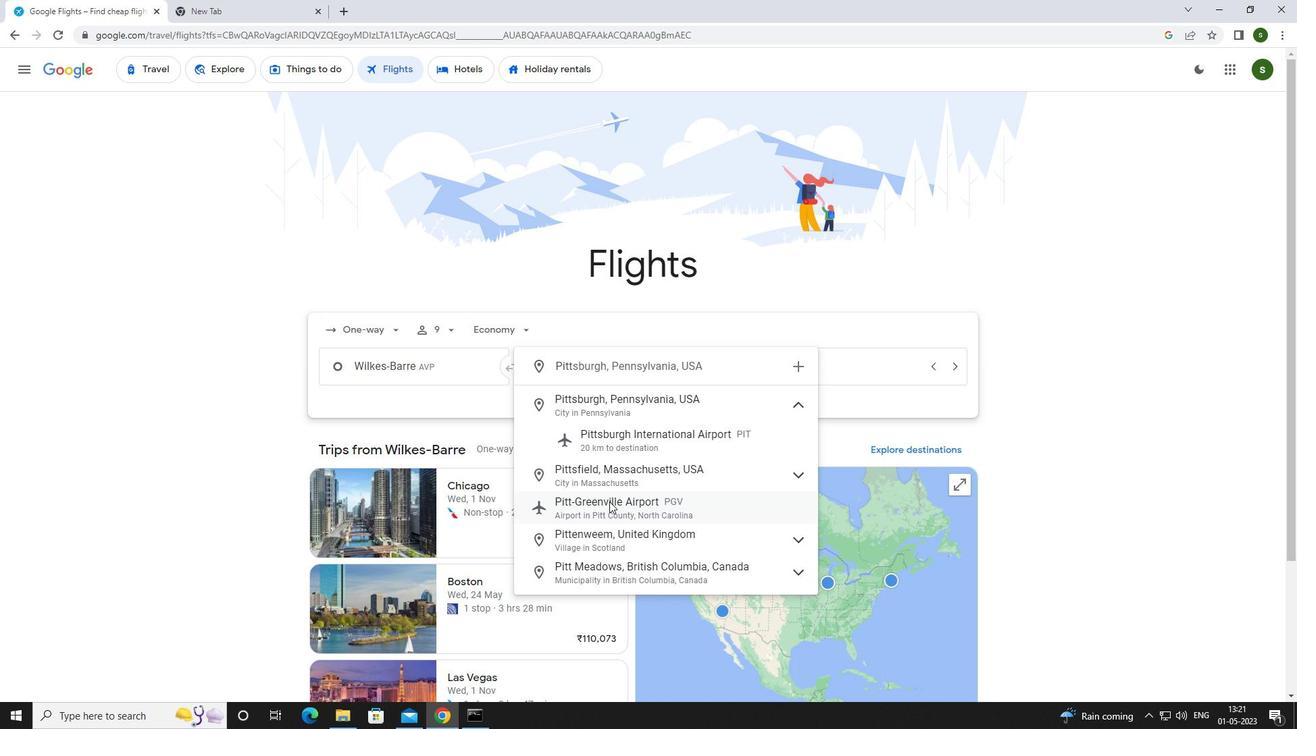 
Action: Mouse moved to (813, 368)
Screenshot: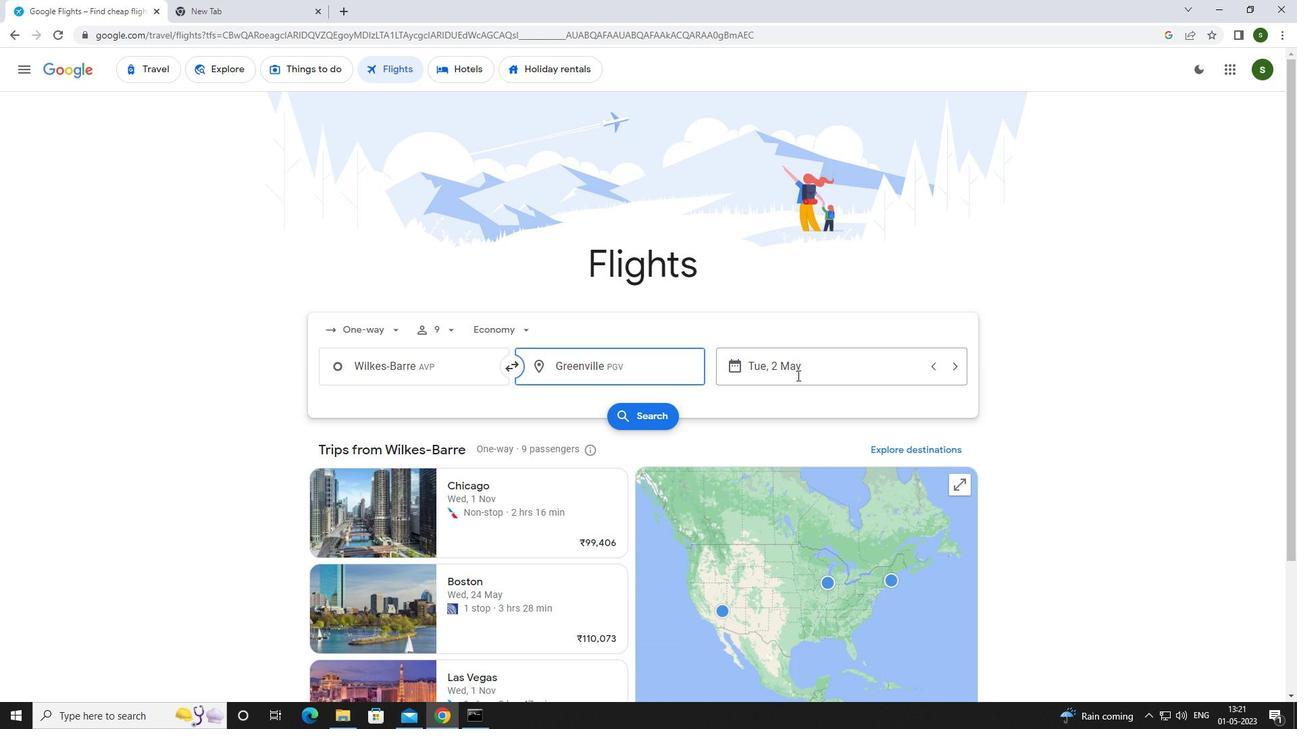 
Action: Mouse pressed left at (813, 368)
Screenshot: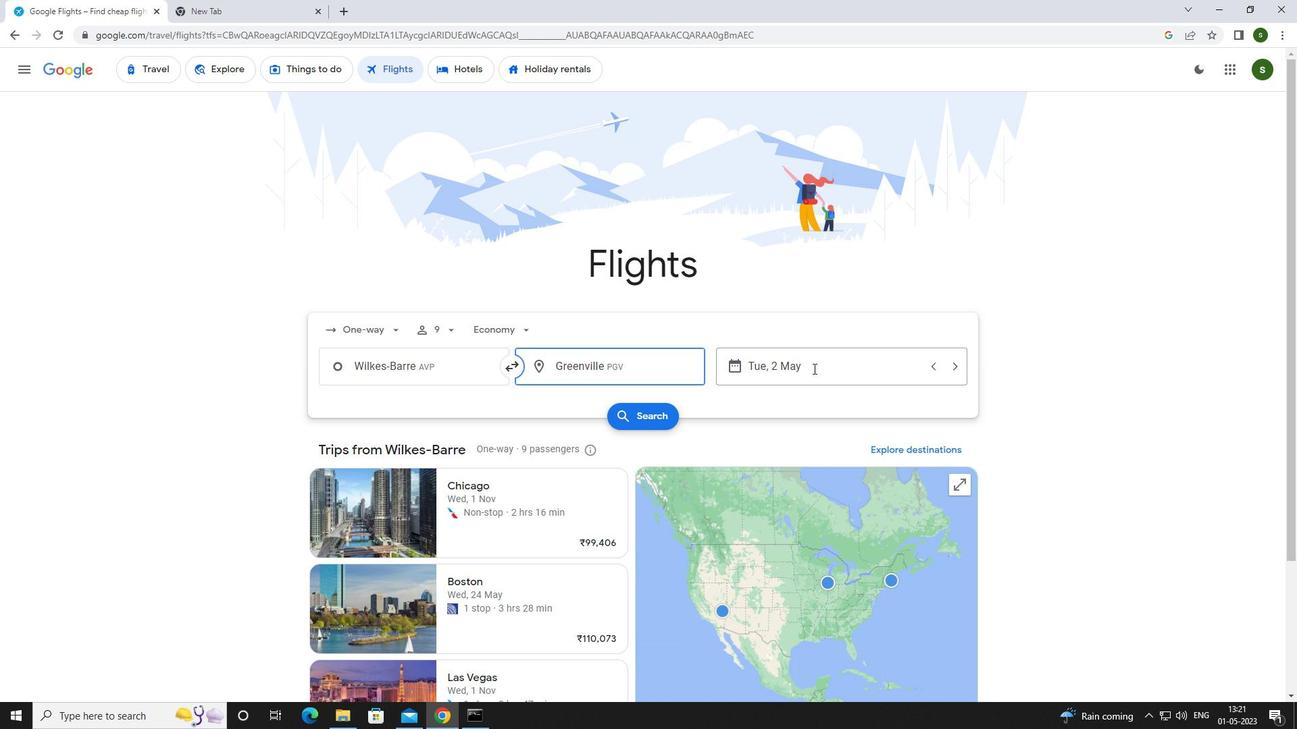 
Action: Mouse moved to (565, 458)
Screenshot: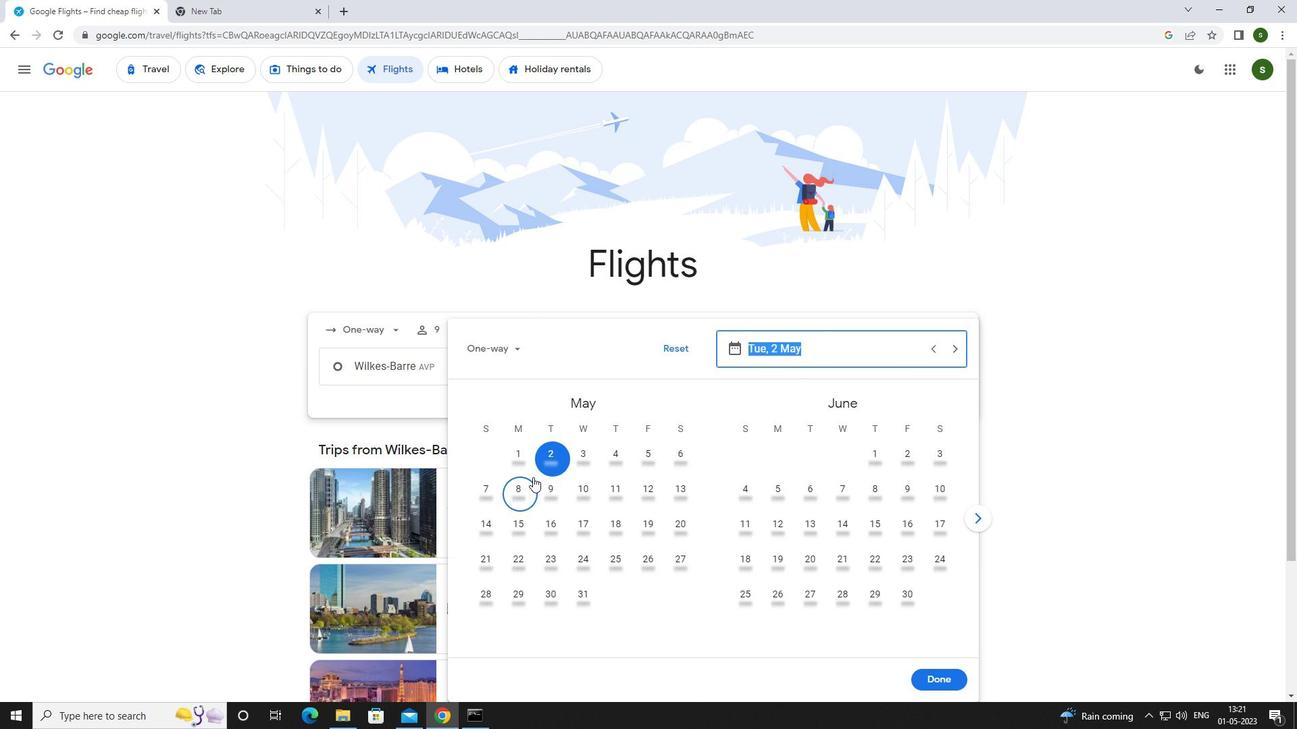 
Action: Mouse pressed left at (565, 458)
Screenshot: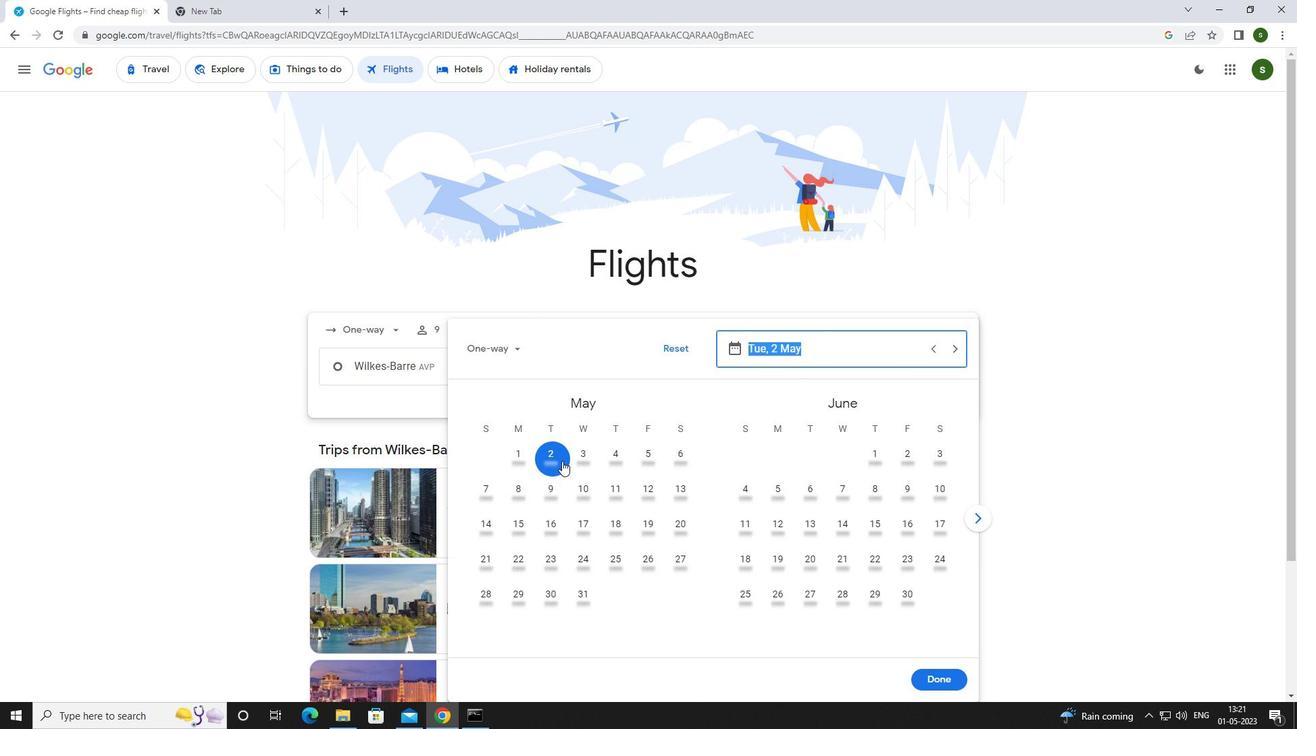 
Action: Mouse moved to (935, 675)
Screenshot: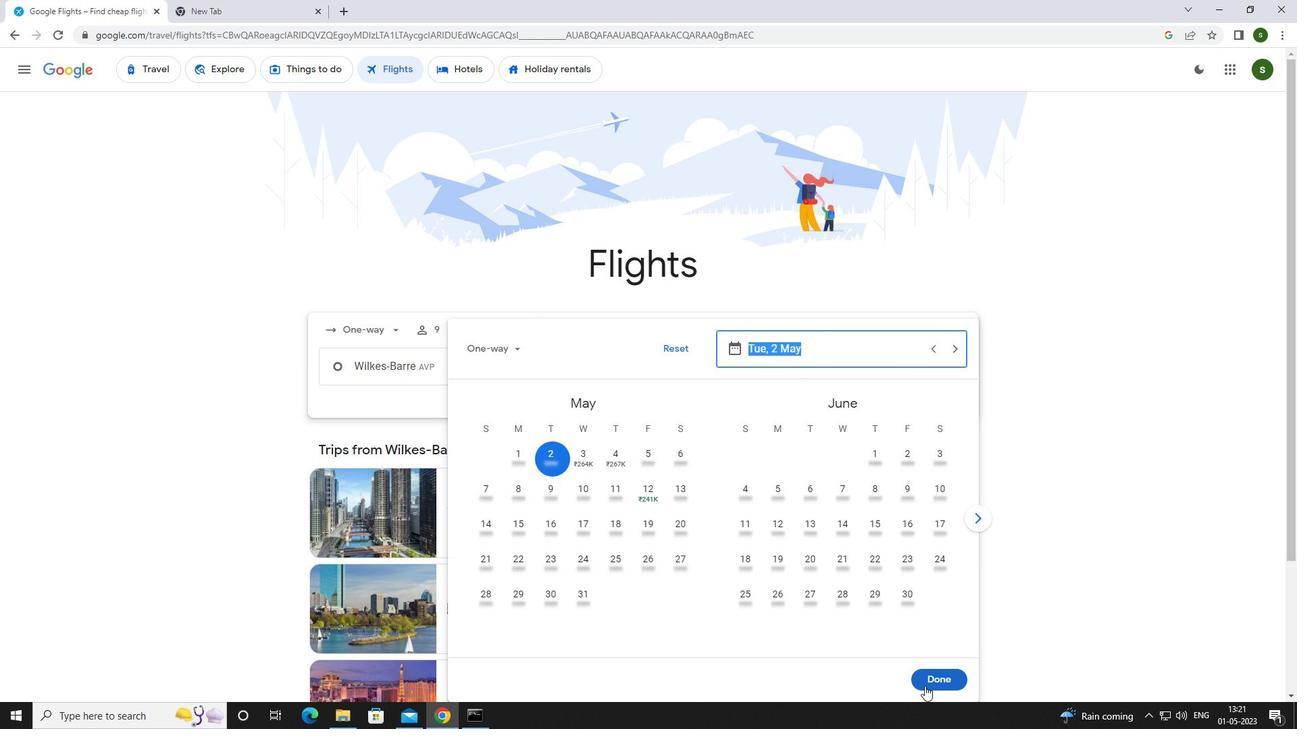 
Action: Mouse pressed left at (935, 675)
Screenshot: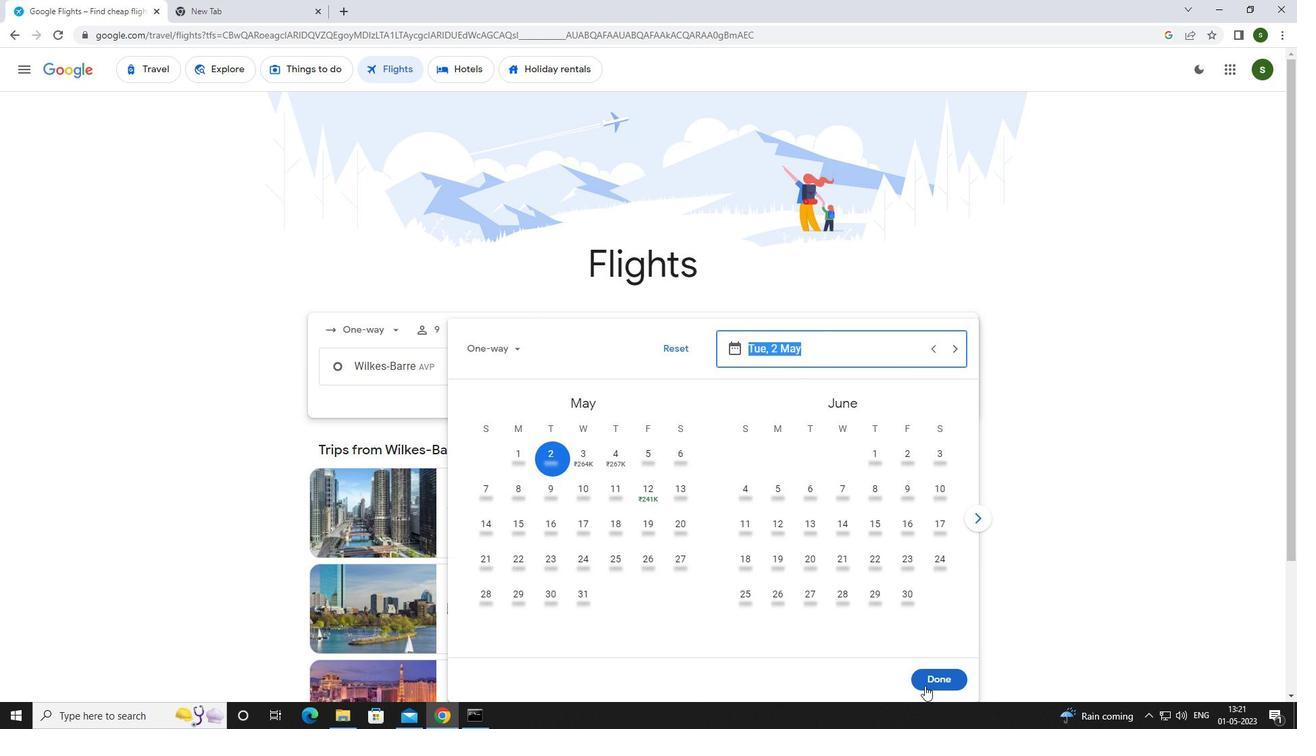 
Action: Mouse moved to (644, 416)
Screenshot: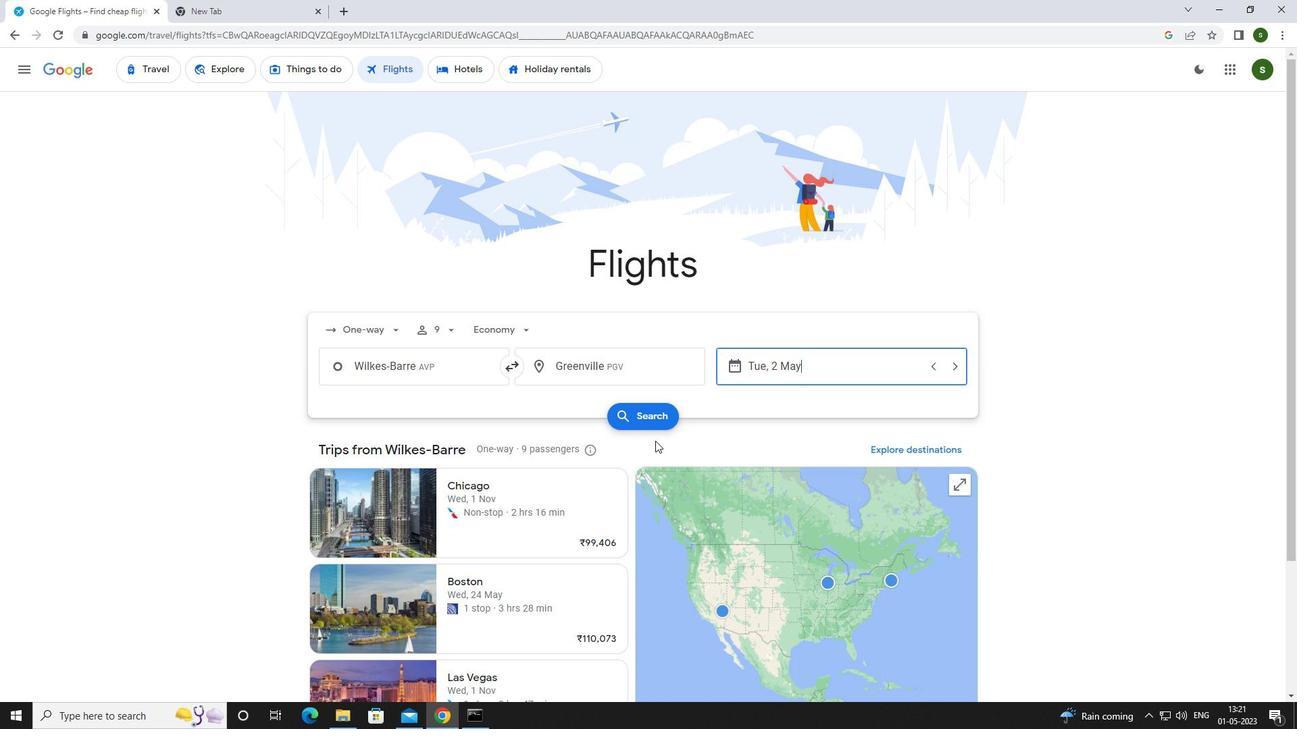 
Action: Mouse pressed left at (644, 416)
Screenshot: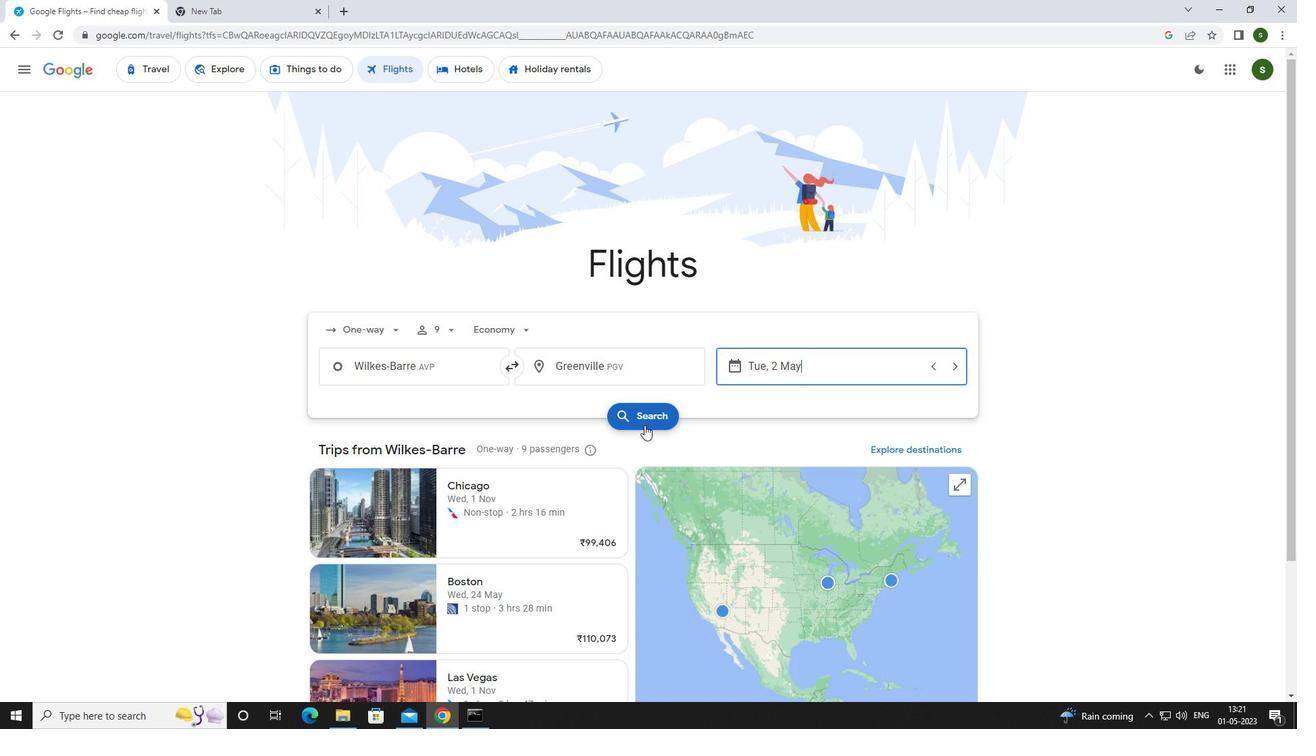
Action: Mouse moved to (357, 196)
Screenshot: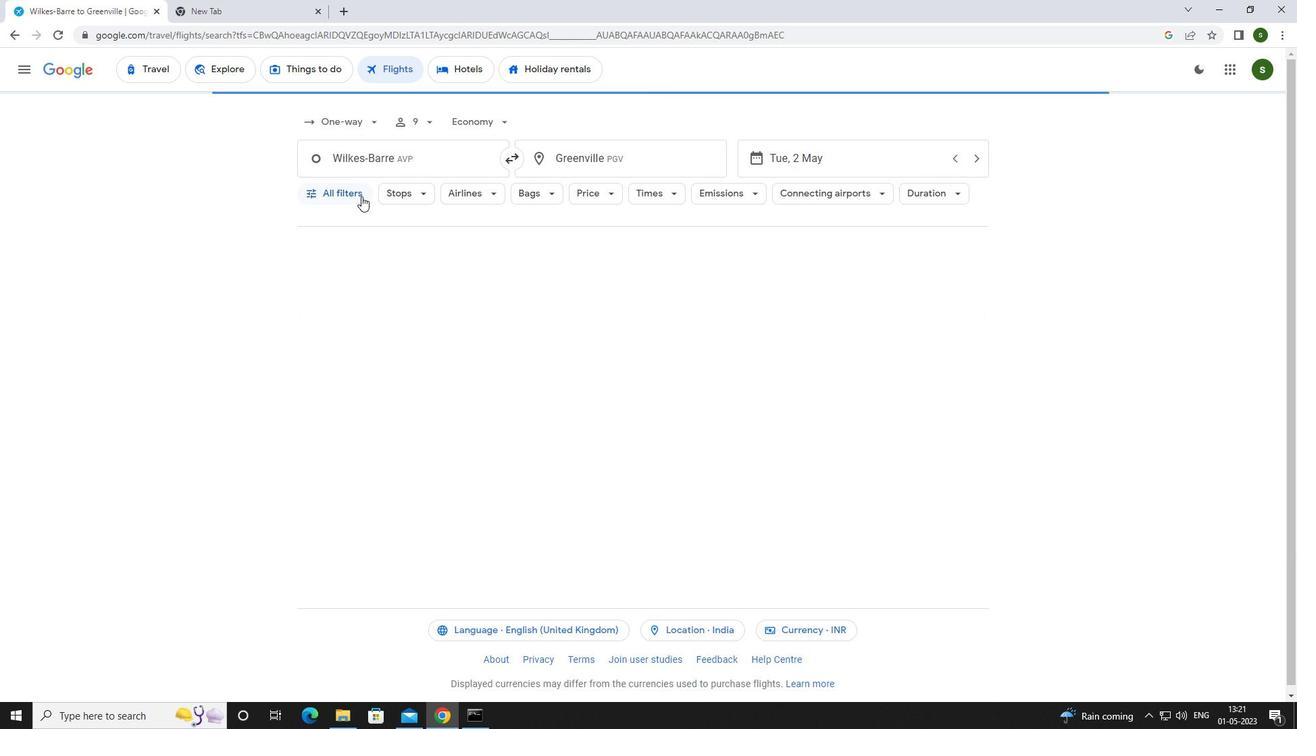 
Action: Mouse pressed left at (357, 196)
Screenshot: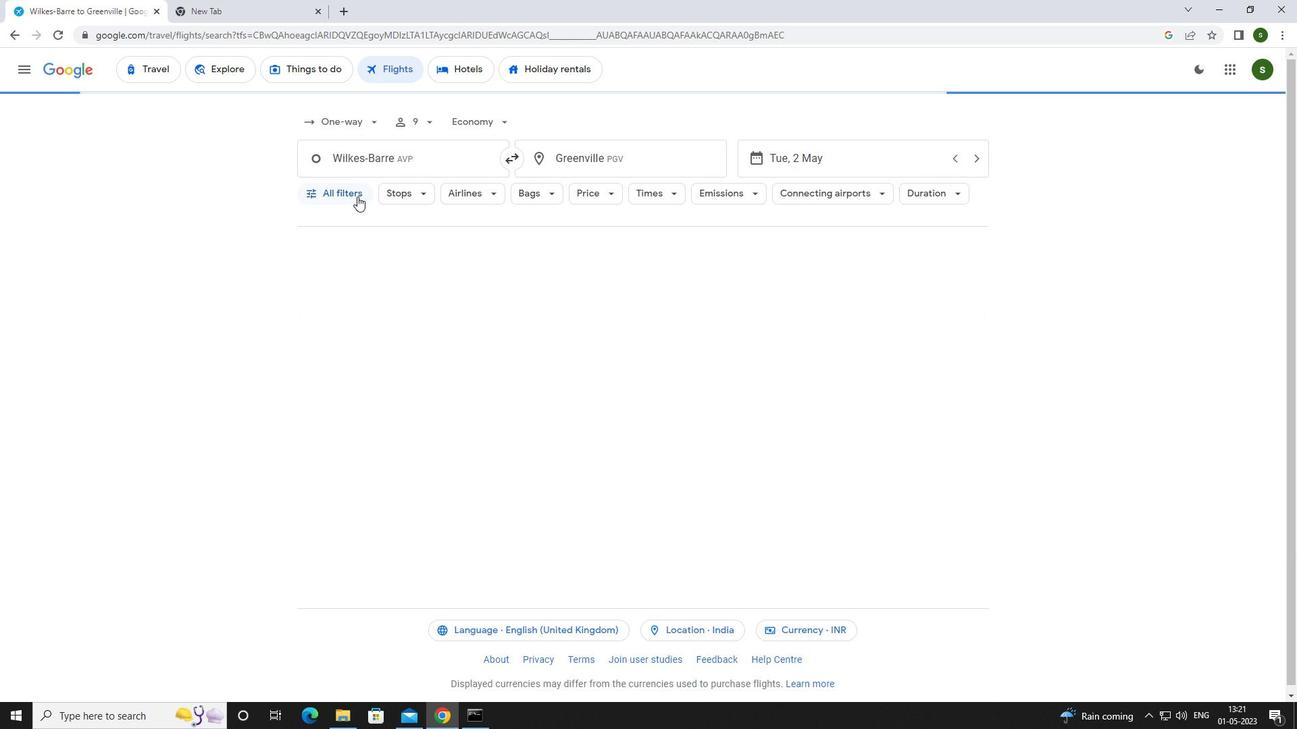 
Action: Mouse moved to (506, 484)
Screenshot: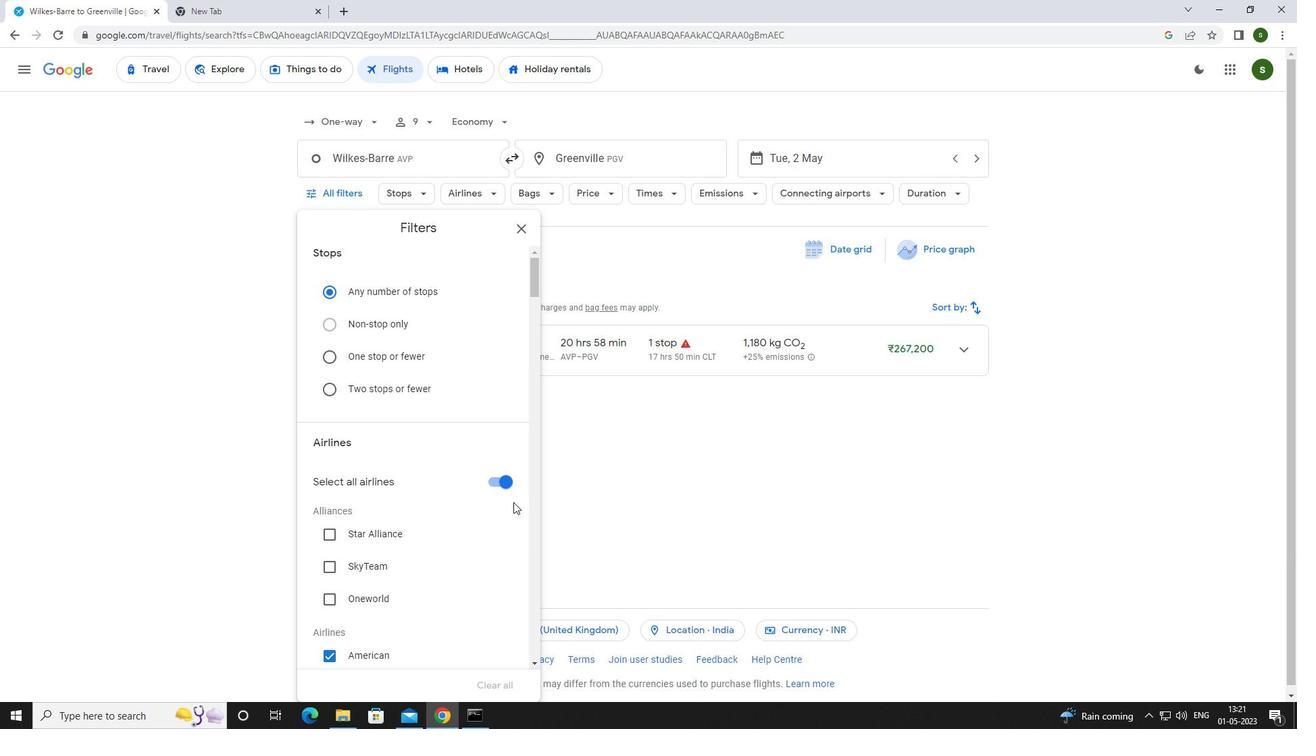 
Action: Mouse pressed left at (506, 484)
Screenshot: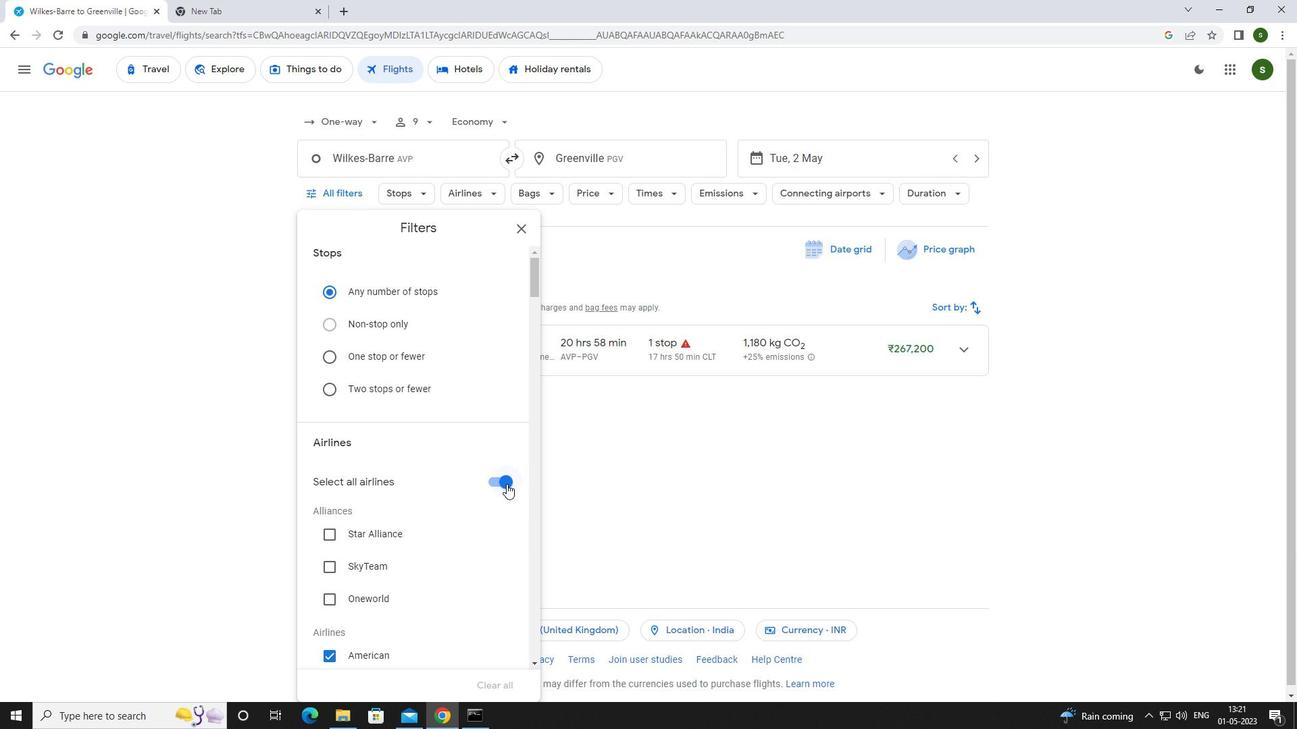 
Action: Mouse moved to (463, 447)
Screenshot: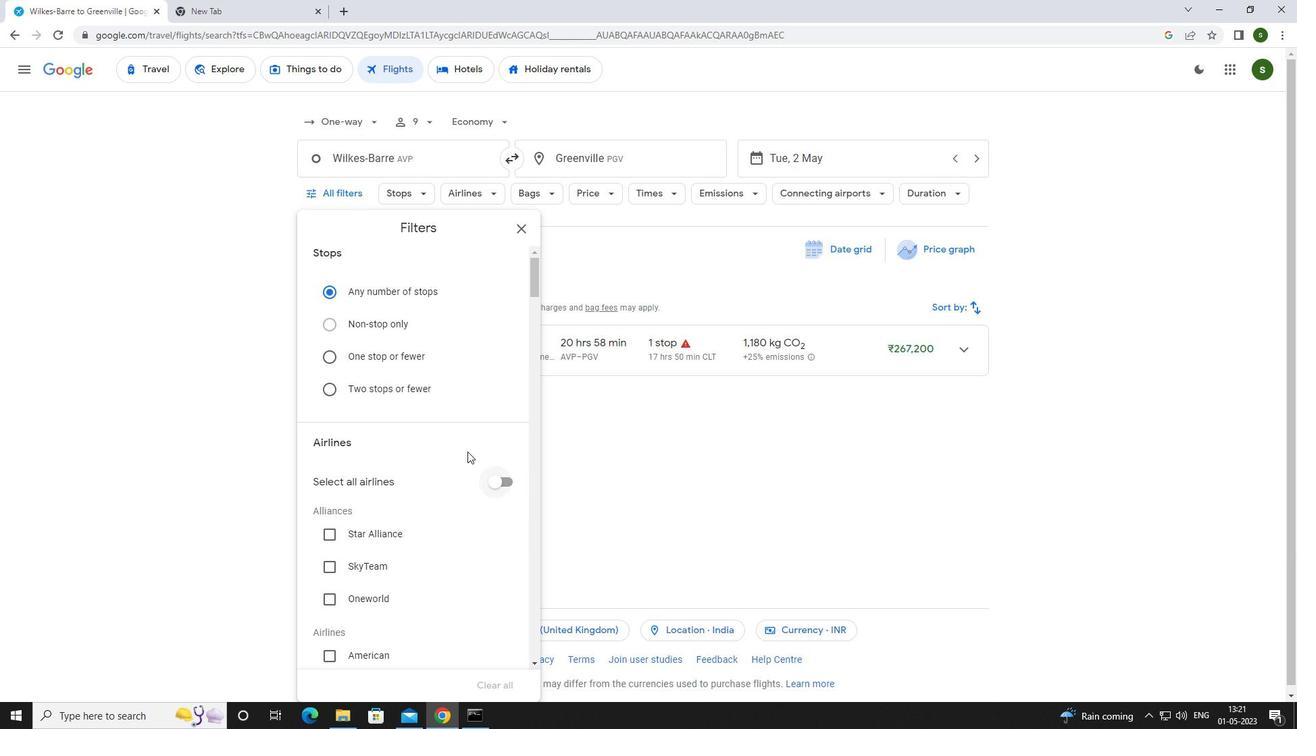 
Action: Mouse scrolled (463, 446) with delta (0, 0)
Screenshot: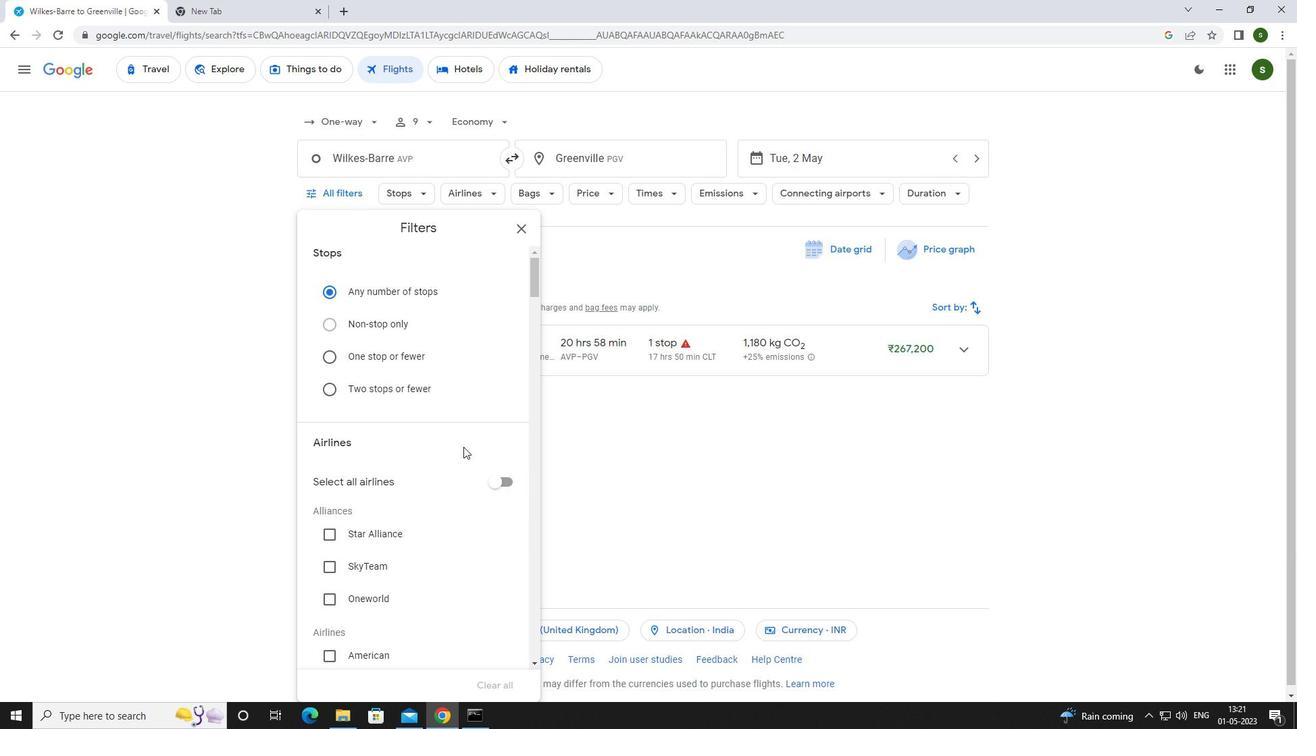 
Action: Mouse scrolled (463, 446) with delta (0, 0)
Screenshot: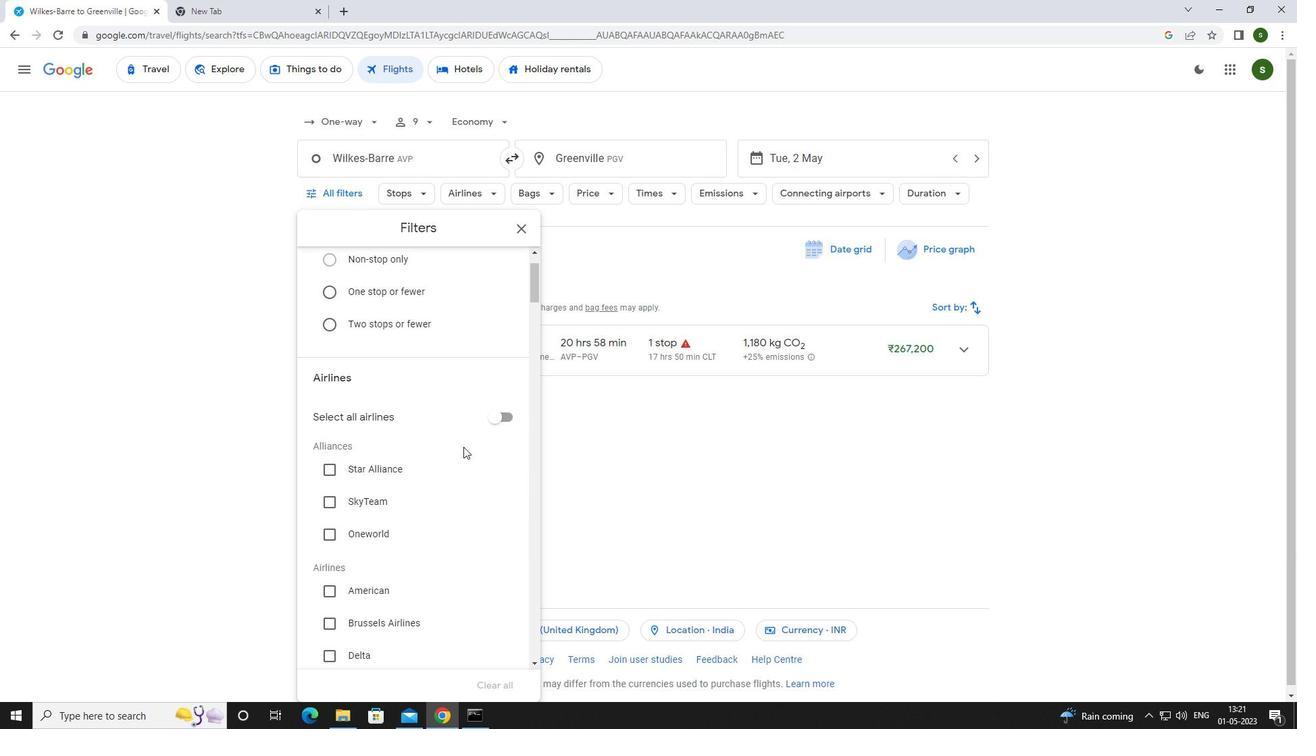 
Action: Mouse scrolled (463, 446) with delta (0, 0)
Screenshot: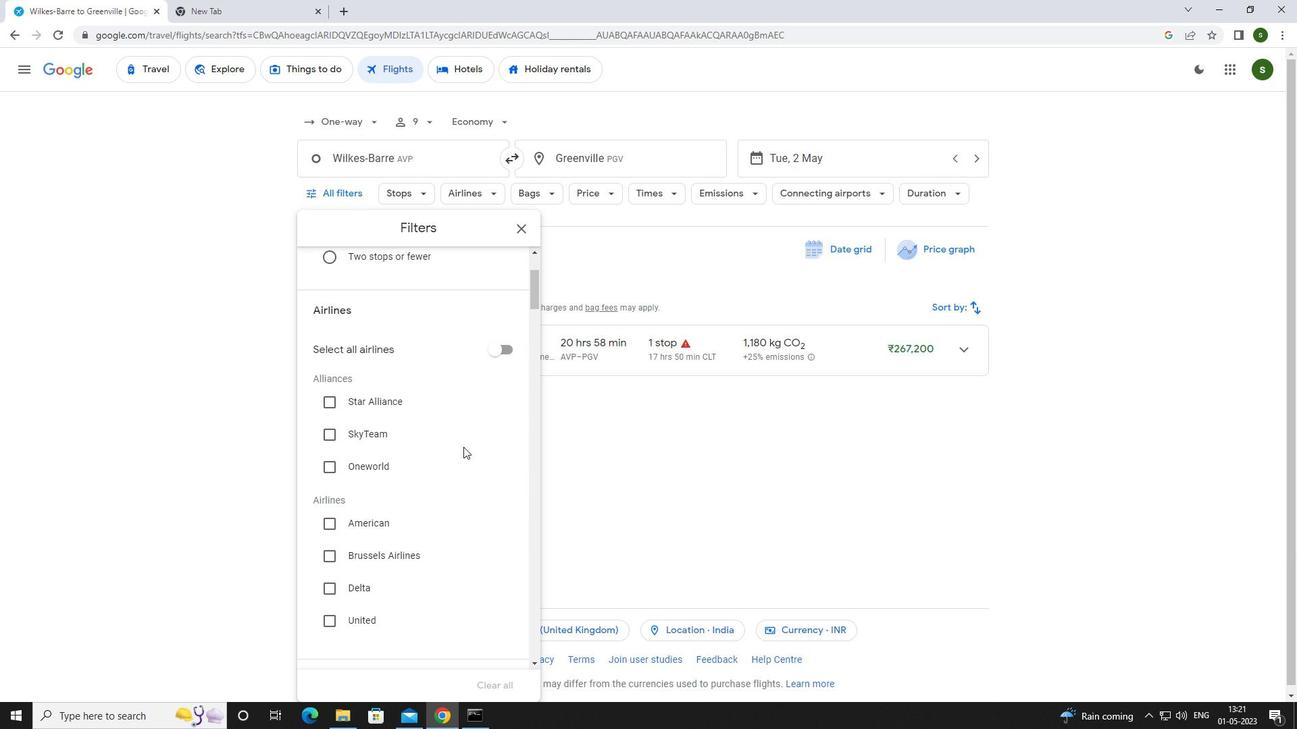 
Action: Mouse moved to (358, 517)
Screenshot: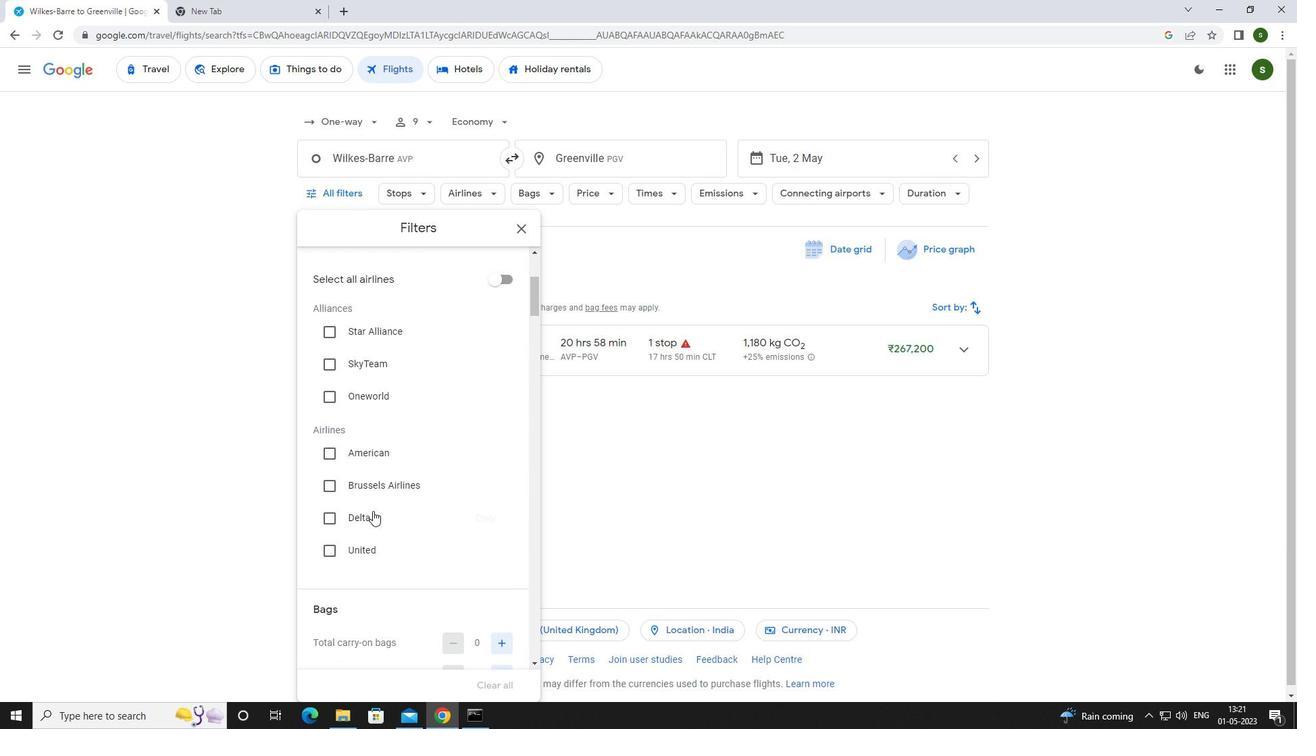 
Action: Mouse pressed left at (358, 517)
Screenshot: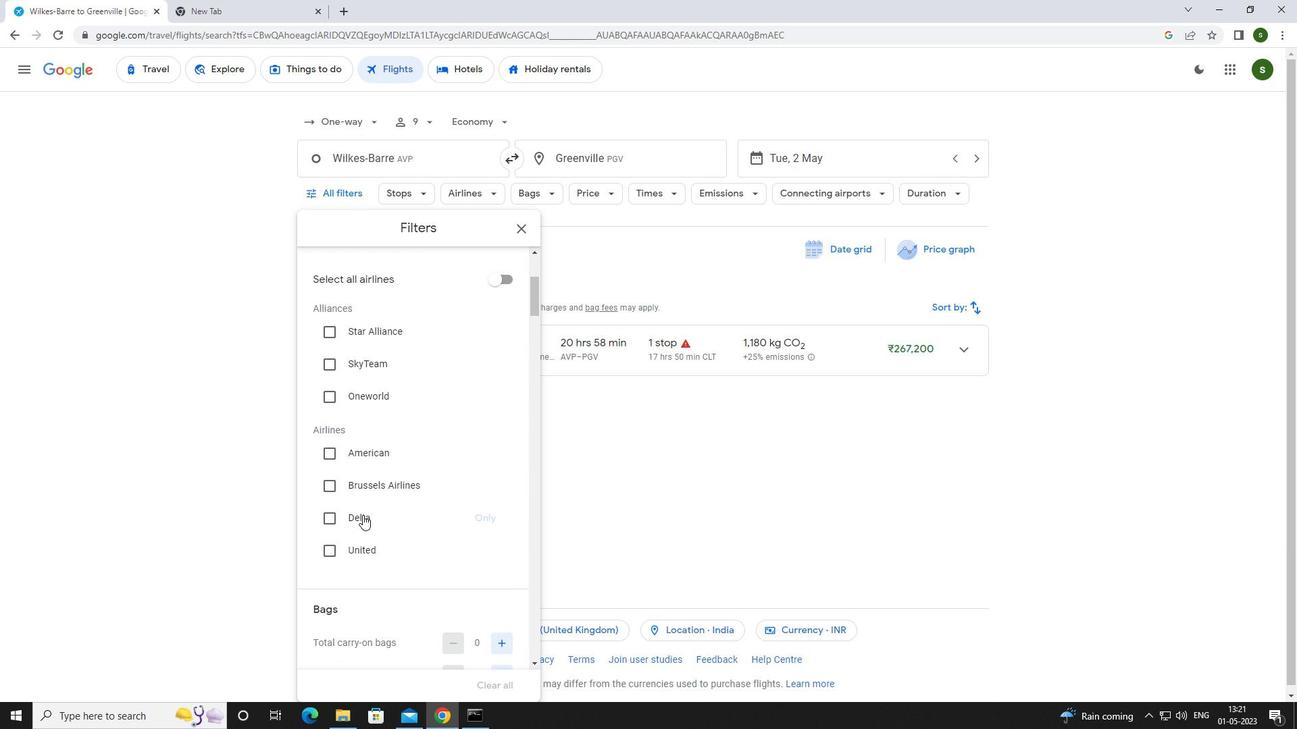
Action: Mouse moved to (400, 511)
Screenshot: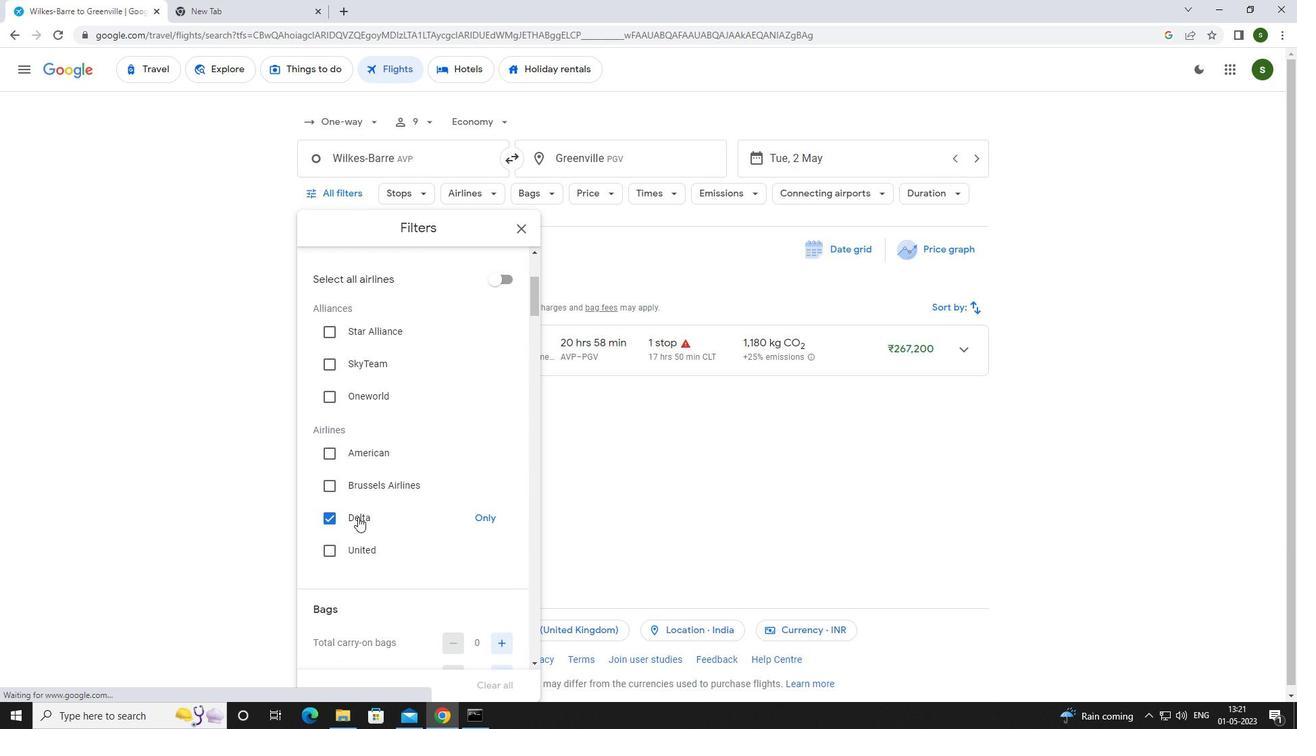 
Action: Mouse scrolled (400, 510) with delta (0, 0)
Screenshot: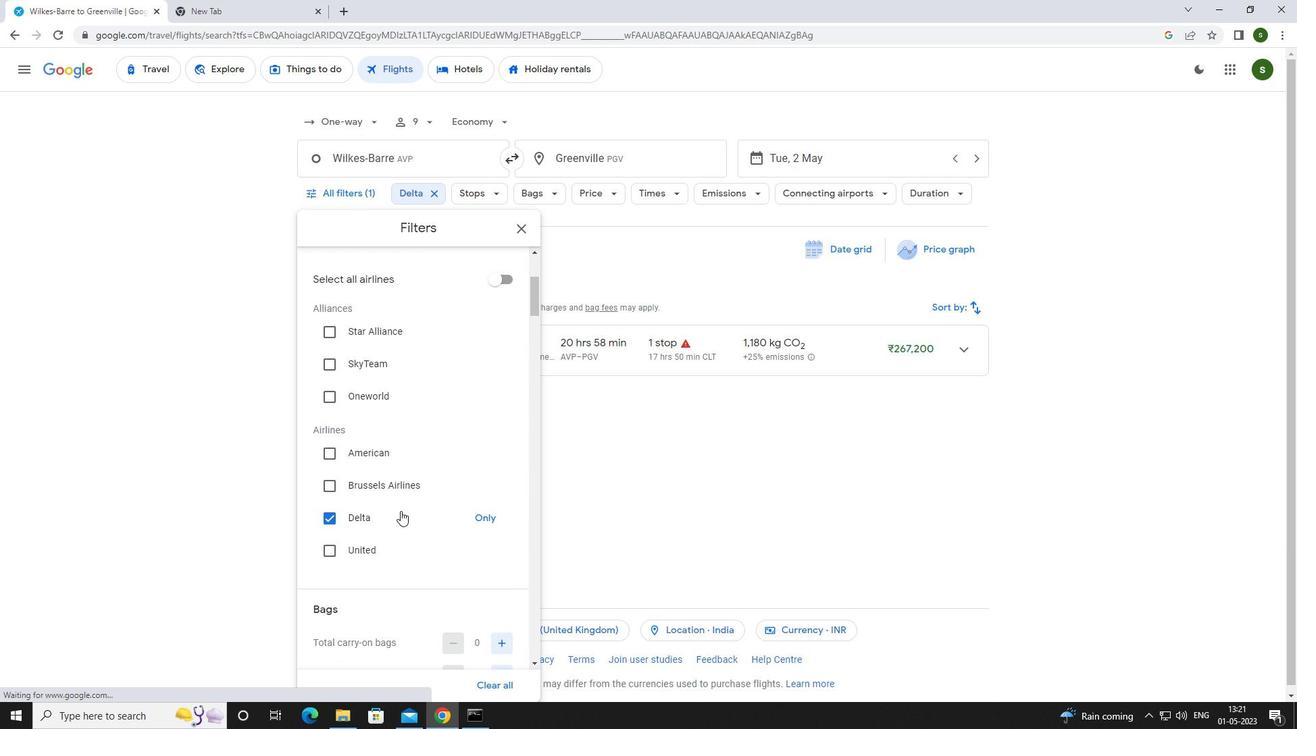 
Action: Mouse scrolled (400, 510) with delta (0, 0)
Screenshot: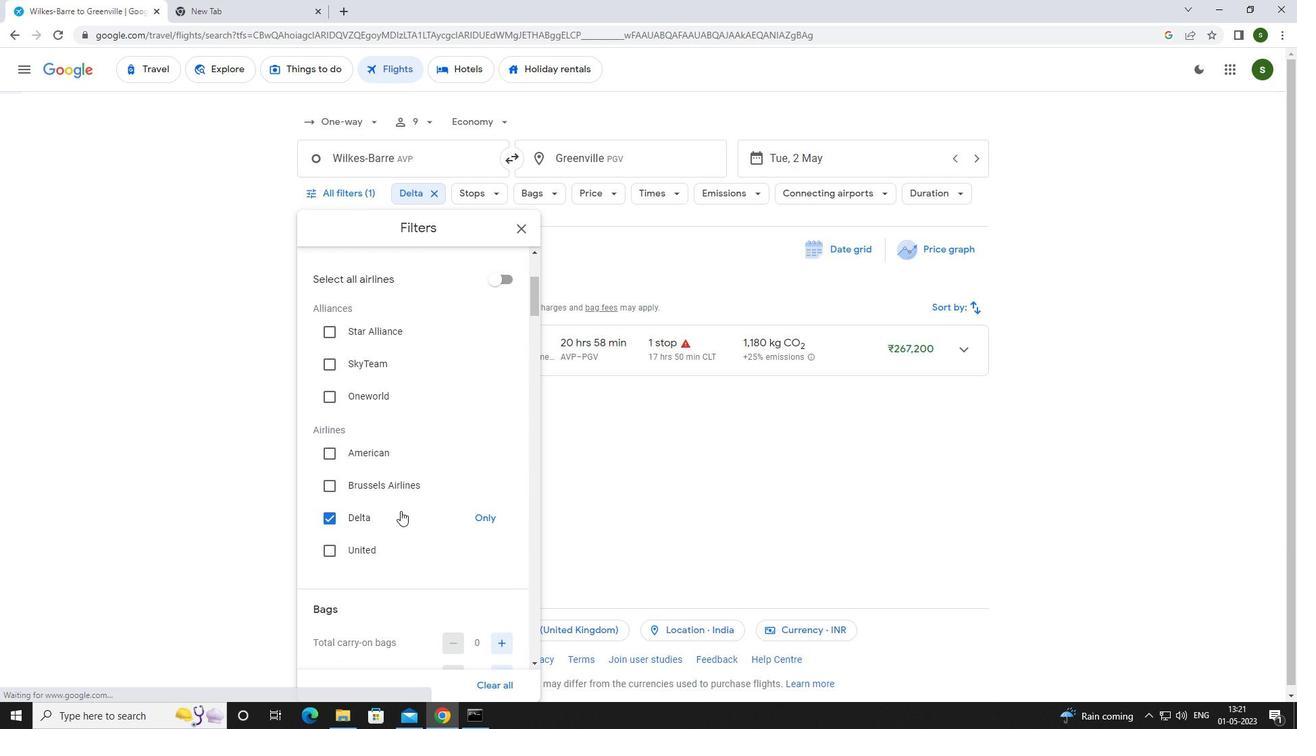 
Action: Mouse scrolled (400, 510) with delta (0, 0)
Screenshot: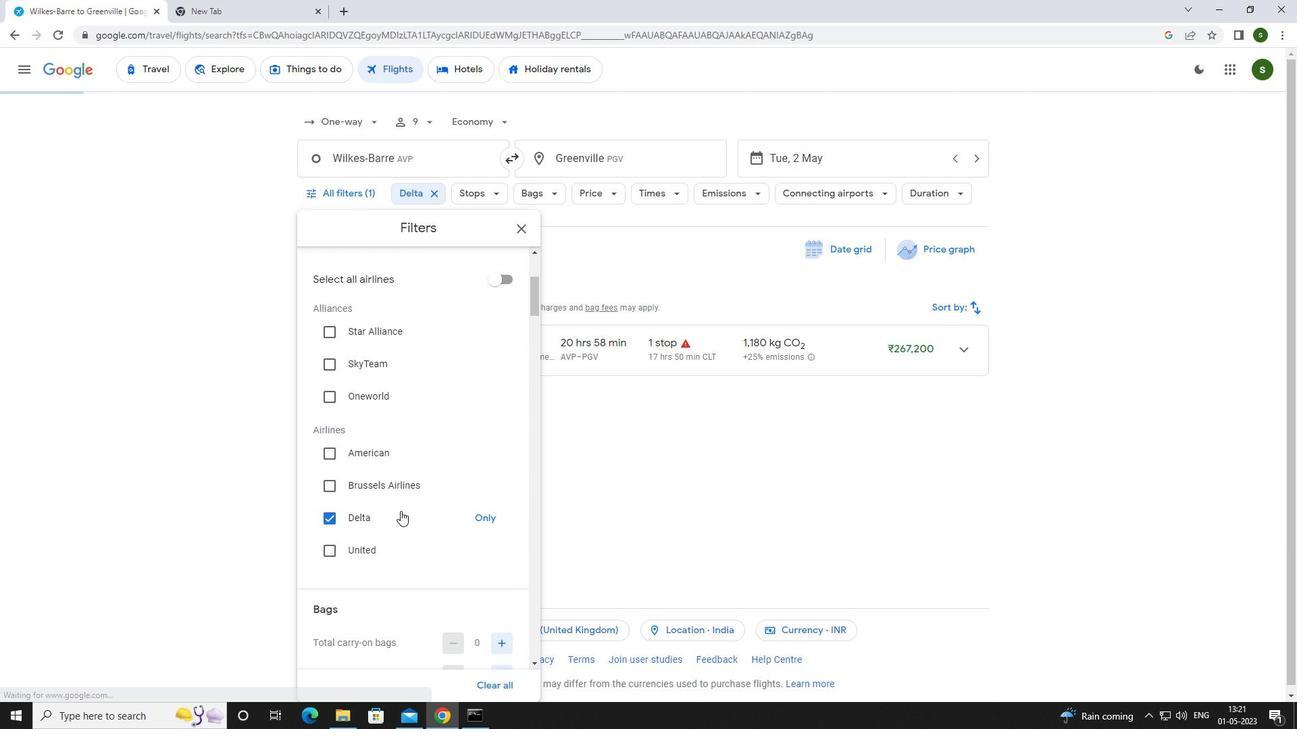 
Action: Mouse moved to (504, 469)
Screenshot: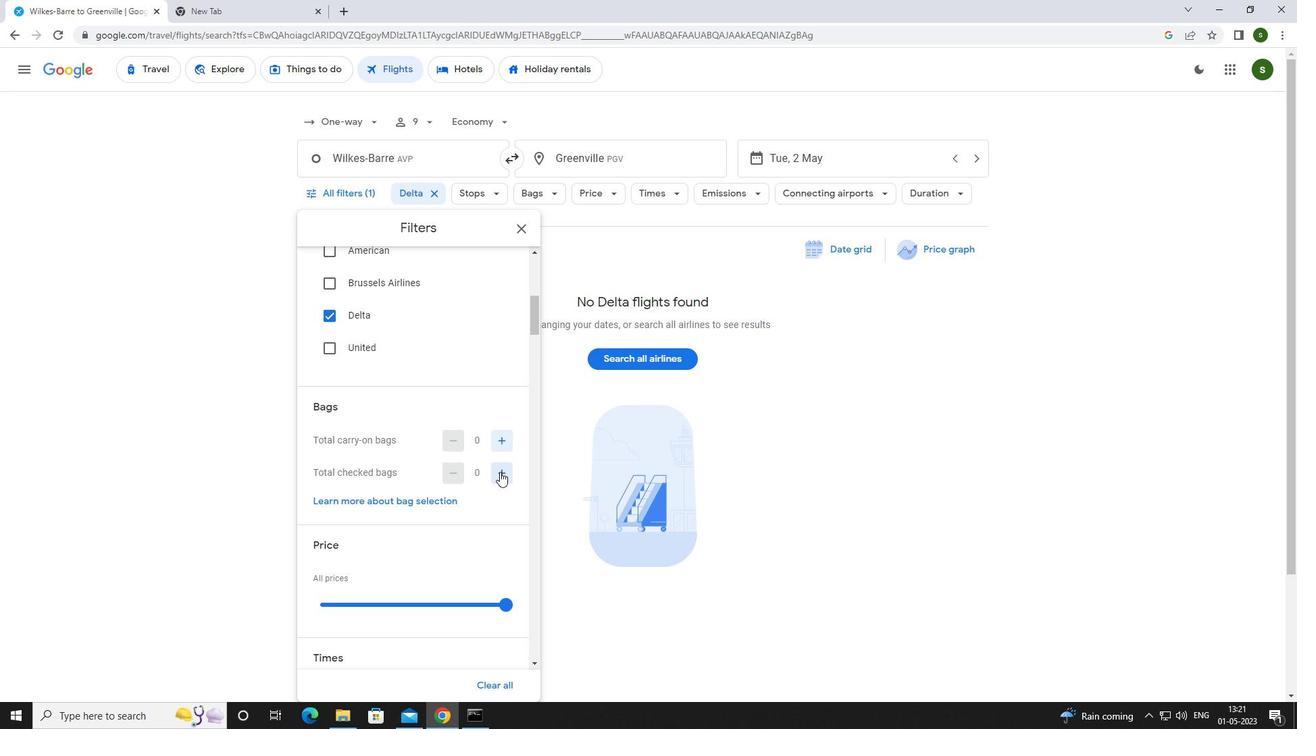 
Action: Mouse pressed left at (504, 469)
Screenshot: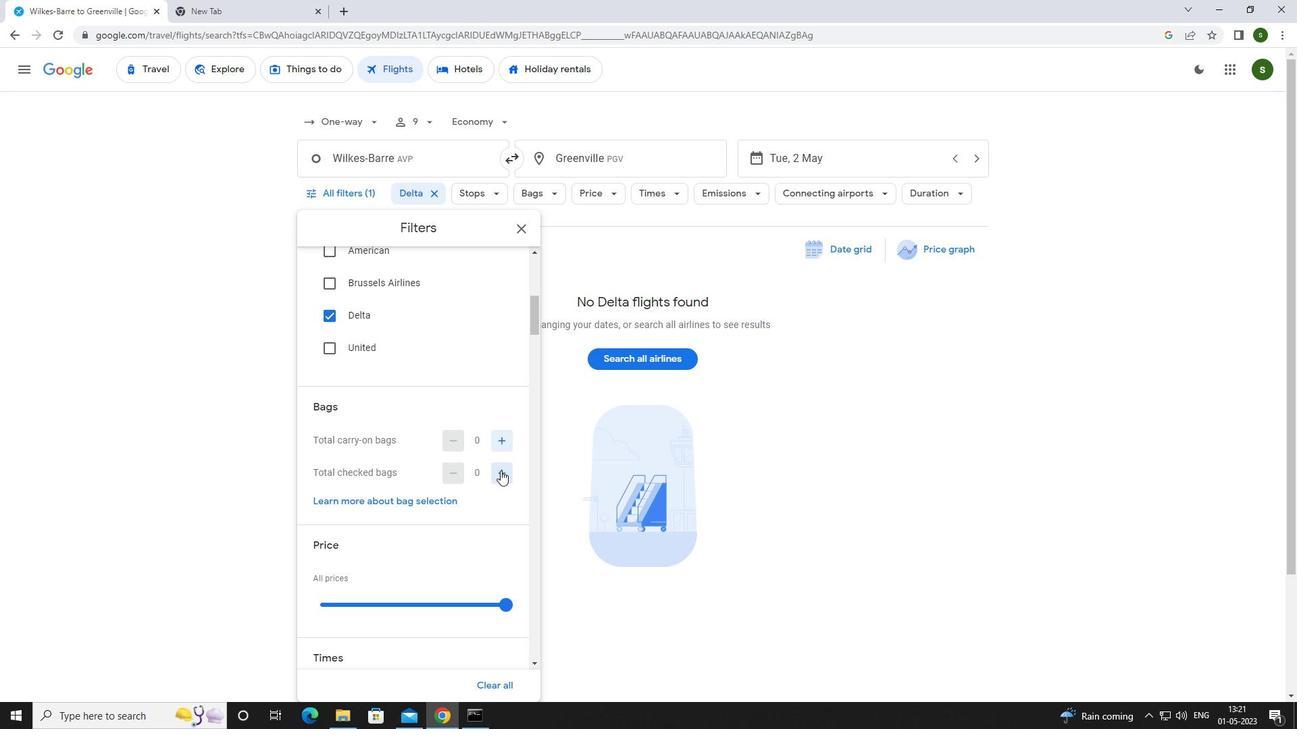 
Action: Mouse pressed left at (504, 469)
Screenshot: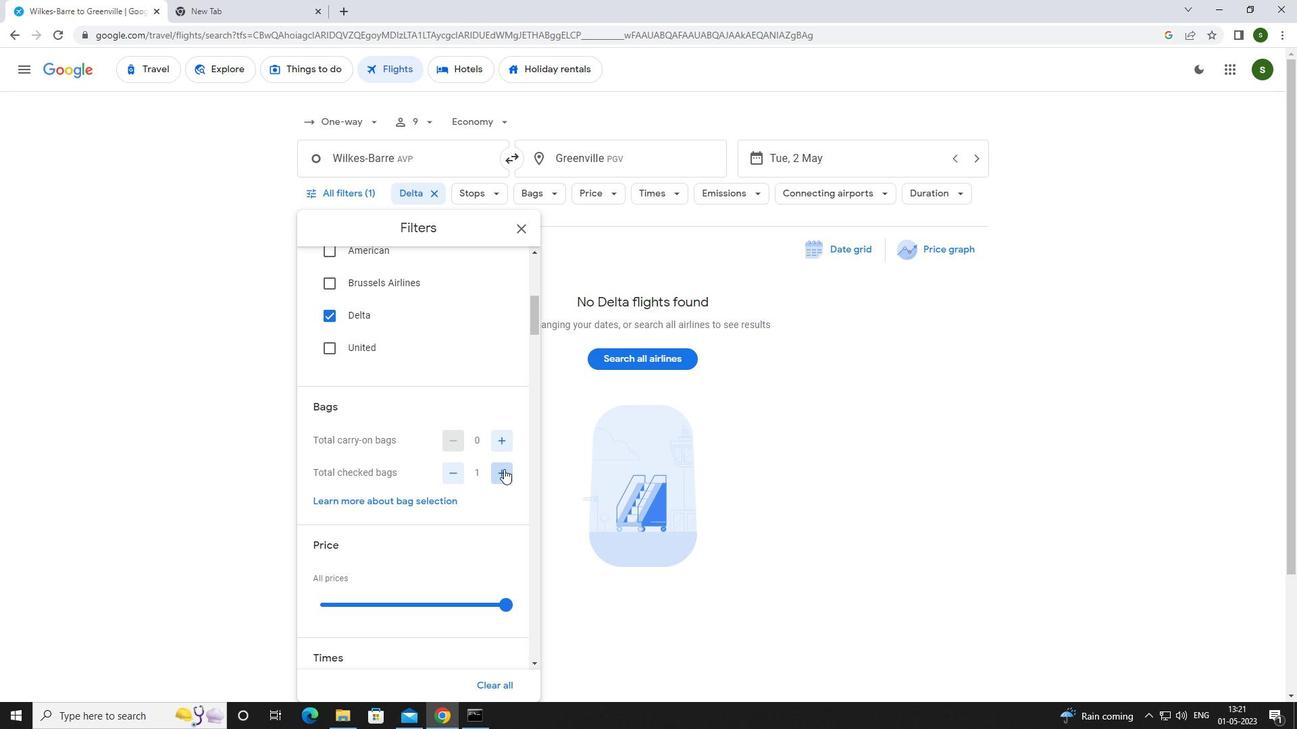 
Action: Mouse moved to (495, 479)
Screenshot: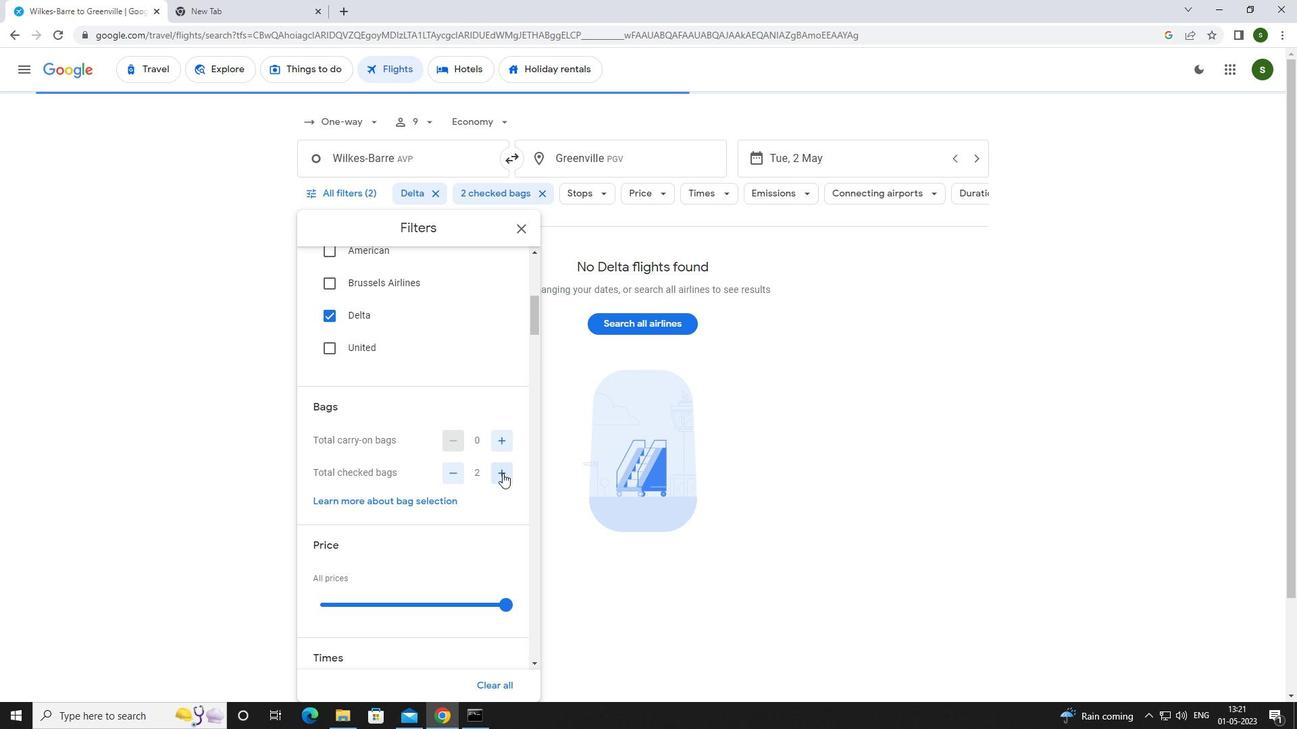 
Action: Mouse scrolled (495, 478) with delta (0, 0)
Screenshot: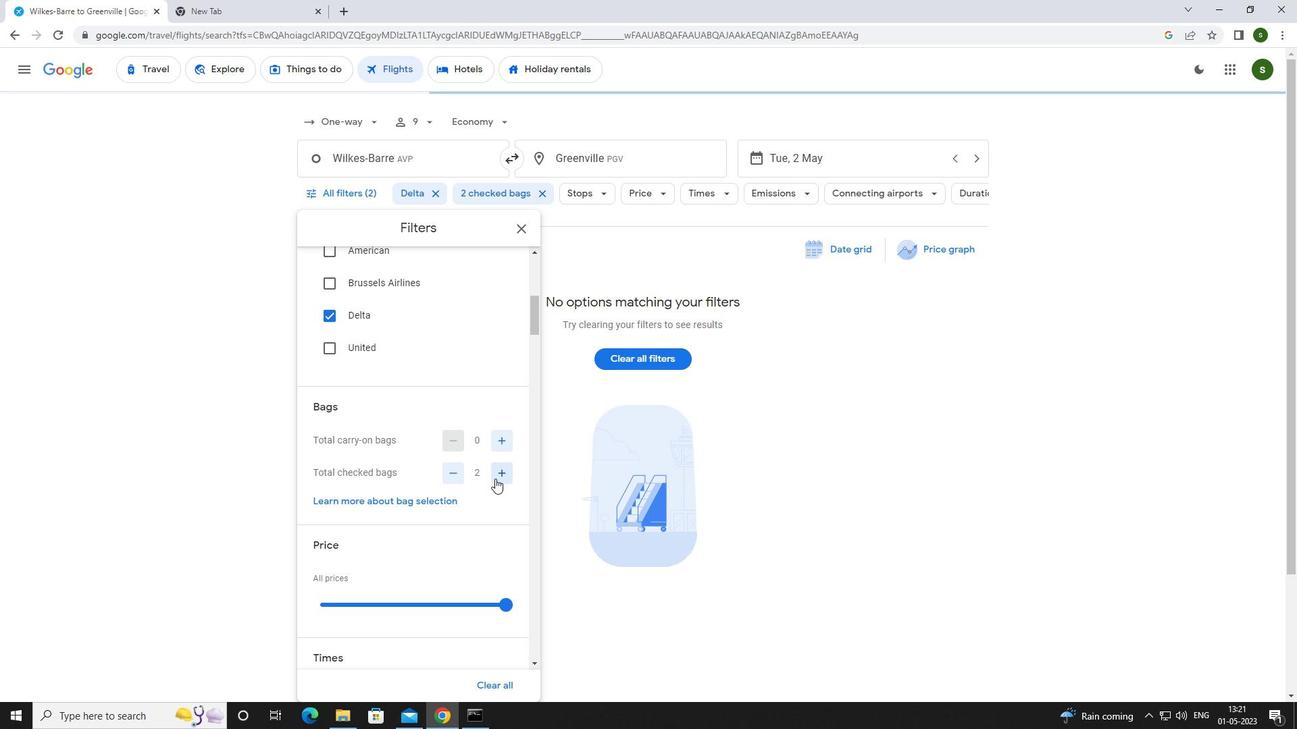 
Action: Mouse moved to (504, 537)
Screenshot: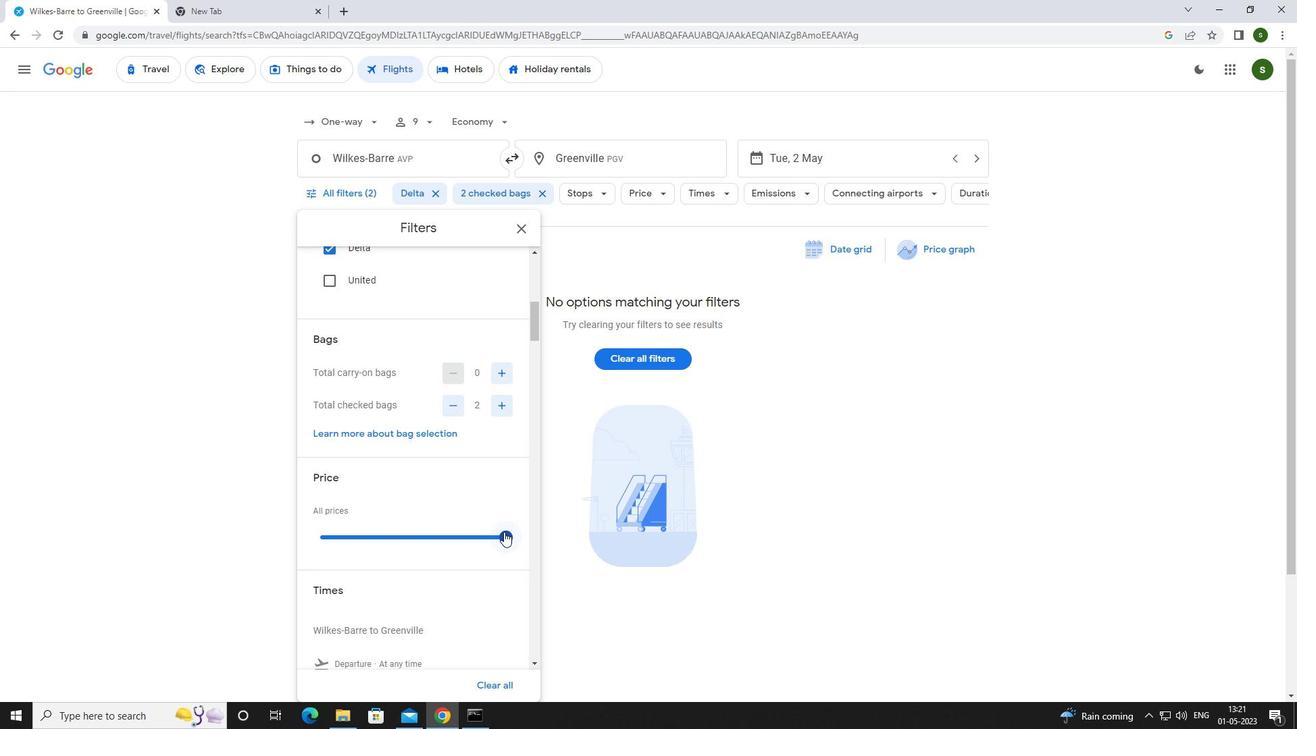 
Action: Mouse pressed left at (504, 537)
Screenshot: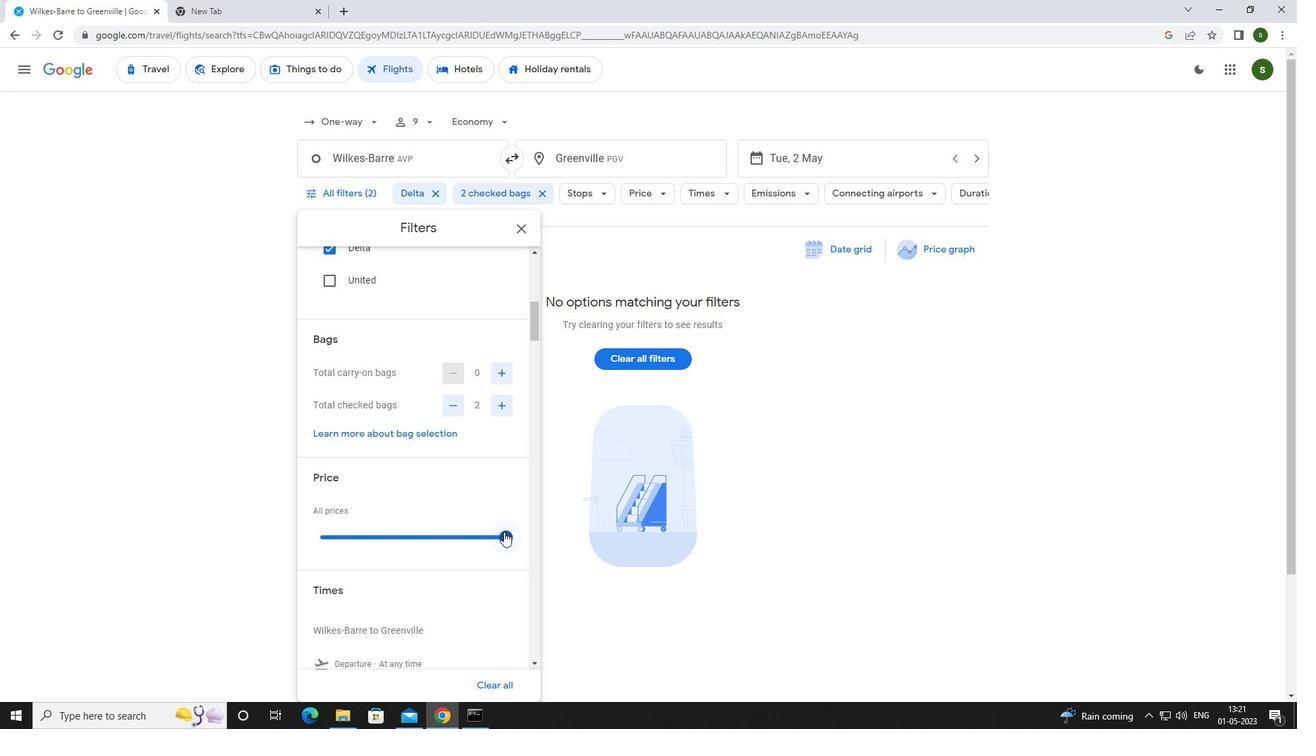 
Action: Mouse moved to (414, 518)
Screenshot: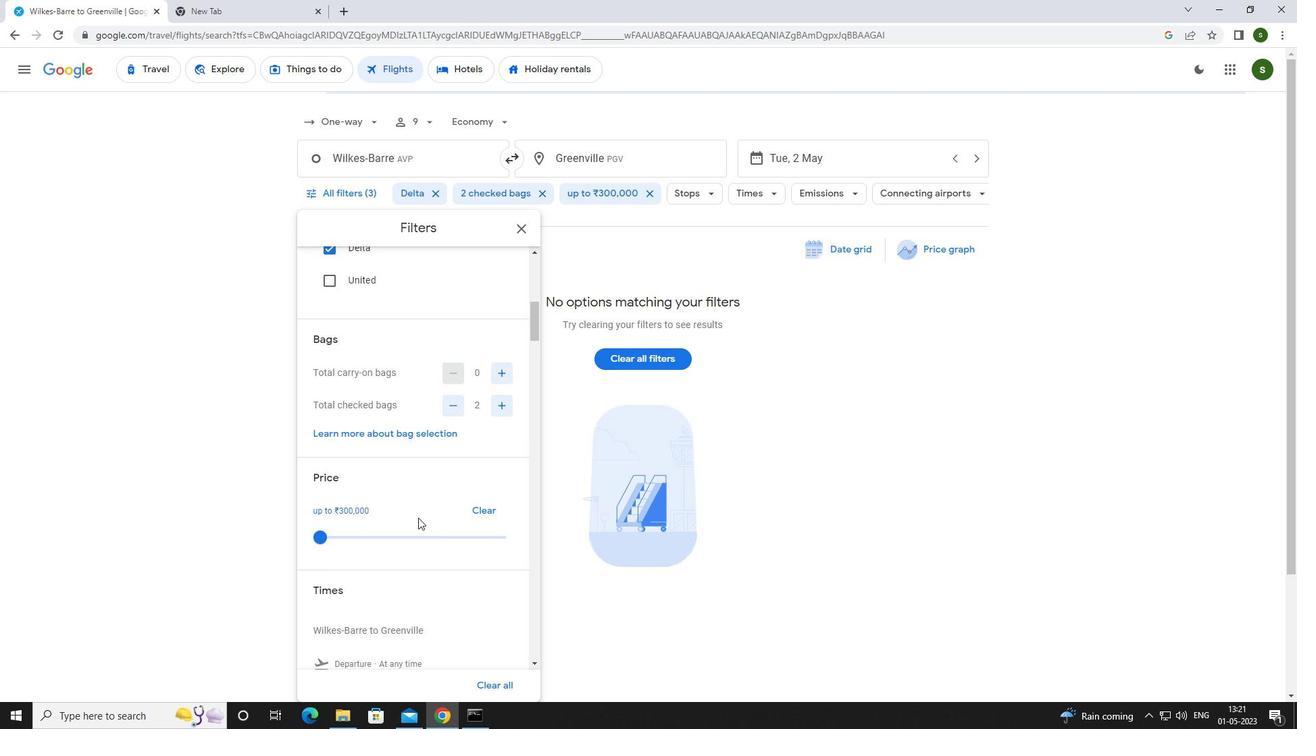 
Action: Mouse scrolled (414, 517) with delta (0, 0)
Screenshot: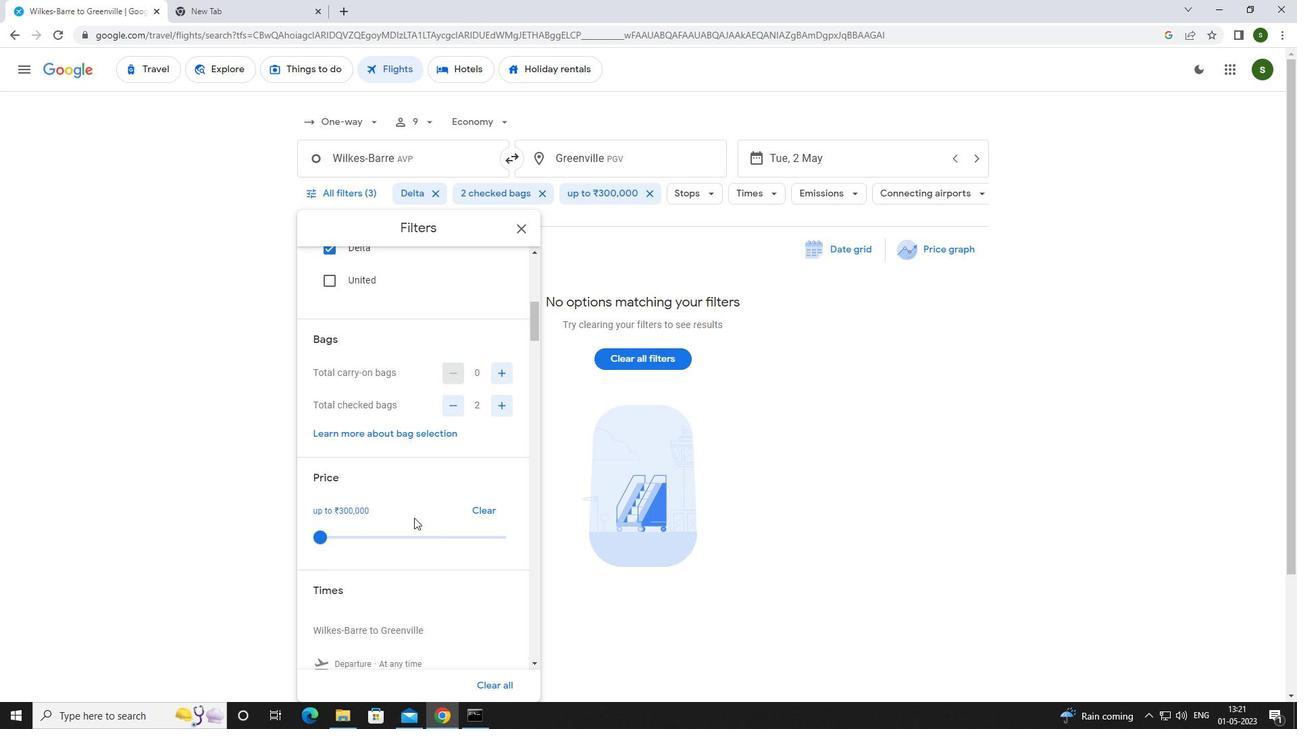 
Action: Mouse scrolled (414, 517) with delta (0, 0)
Screenshot: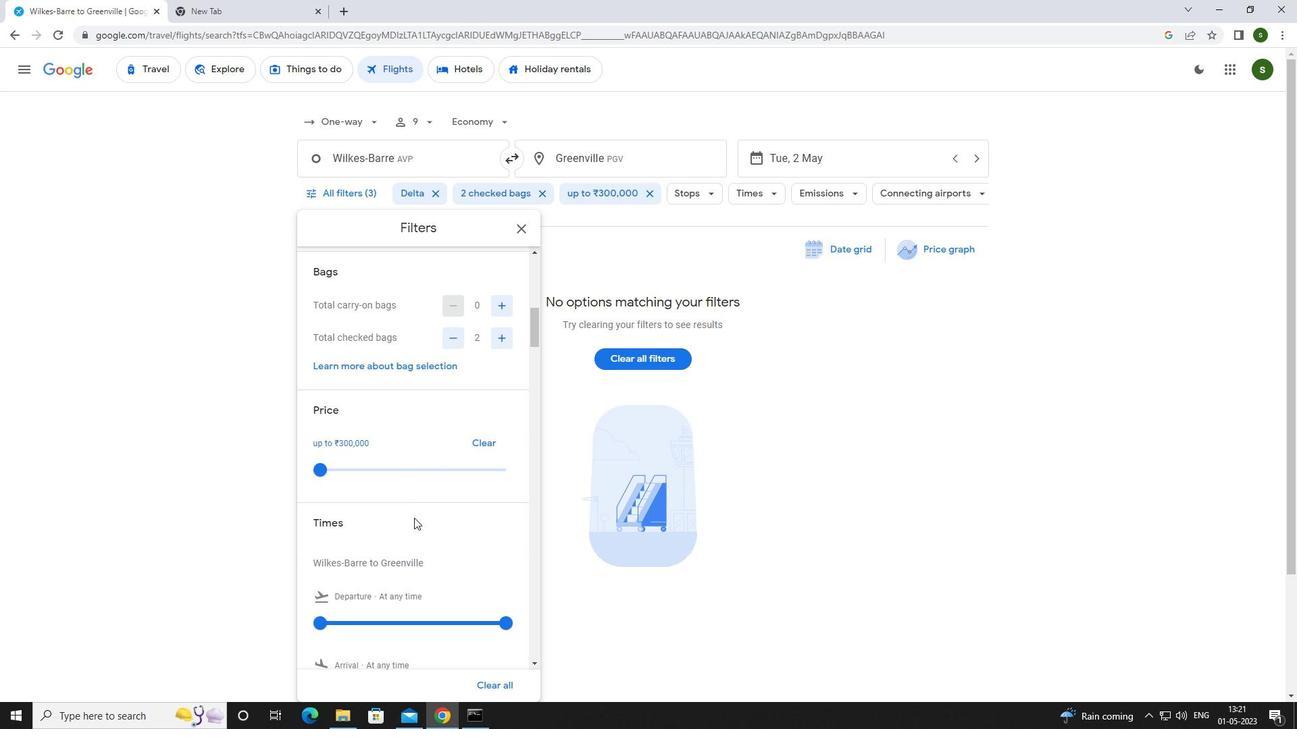 
Action: Mouse scrolled (414, 517) with delta (0, 0)
Screenshot: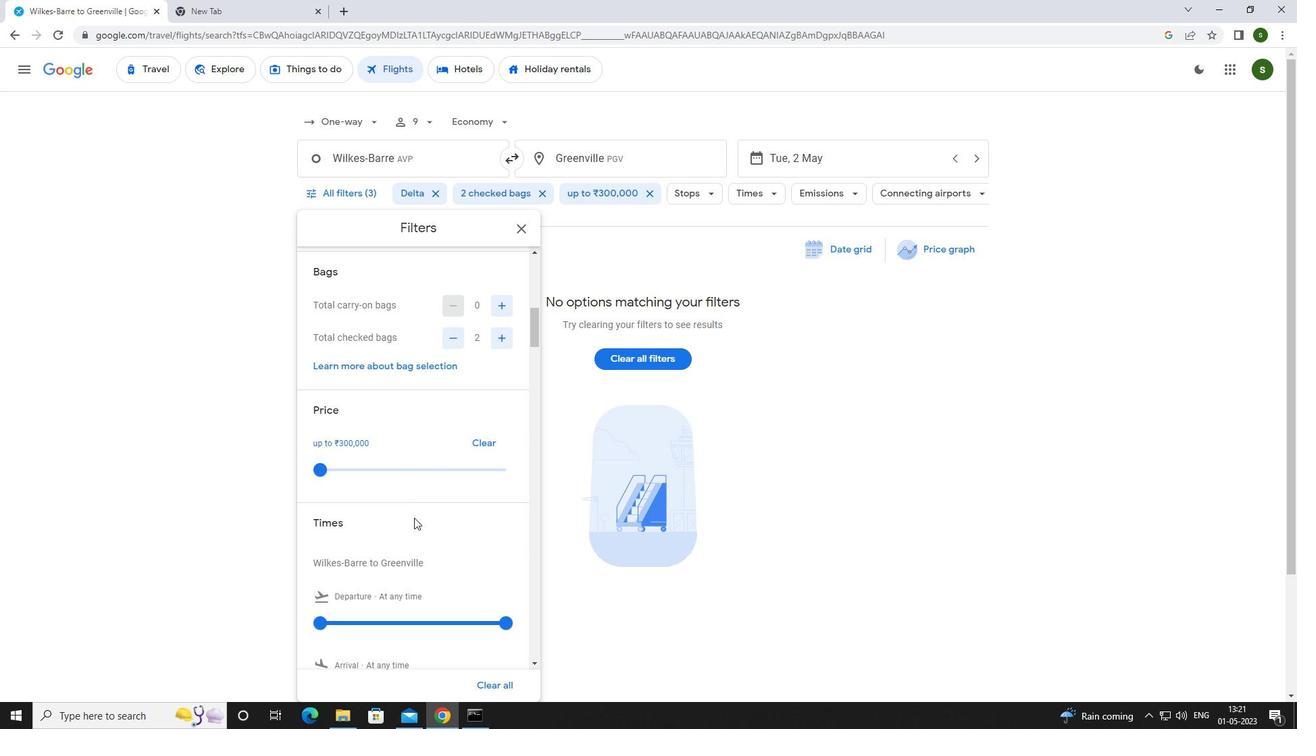 
Action: Mouse moved to (320, 486)
Screenshot: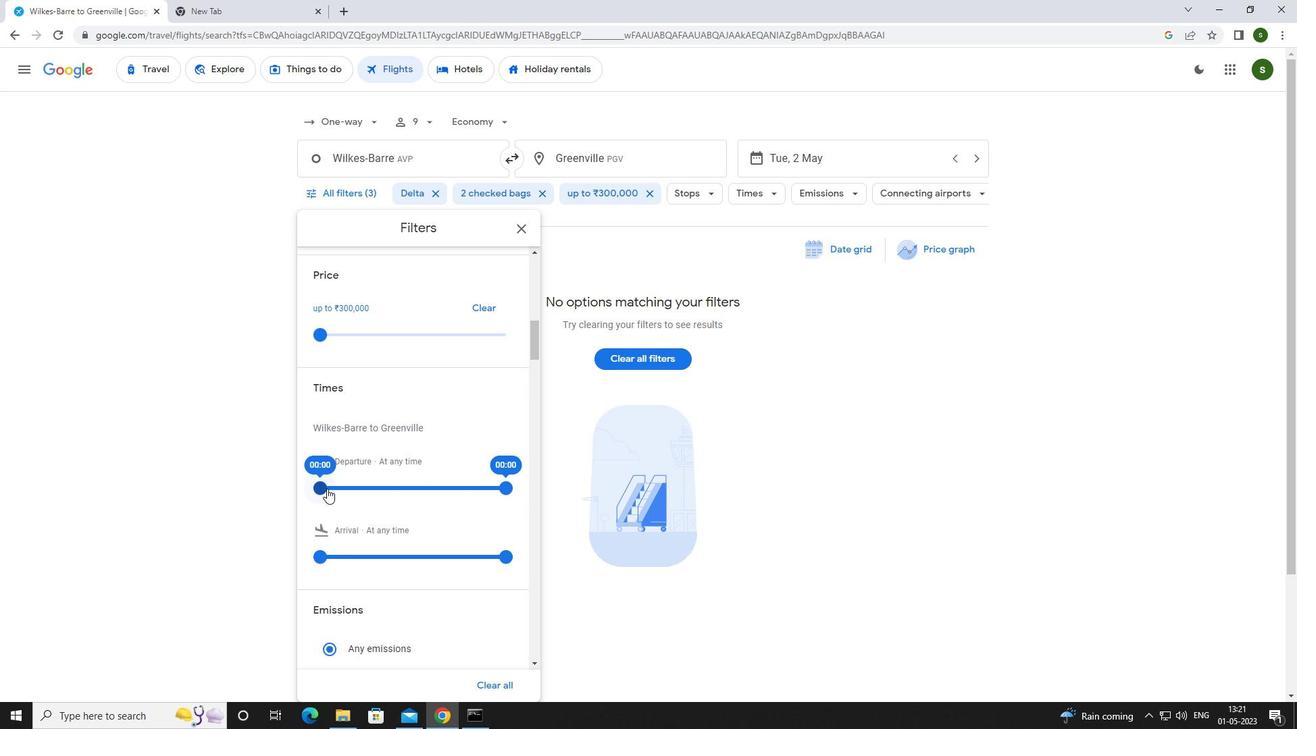 
Action: Mouse pressed left at (320, 486)
Screenshot: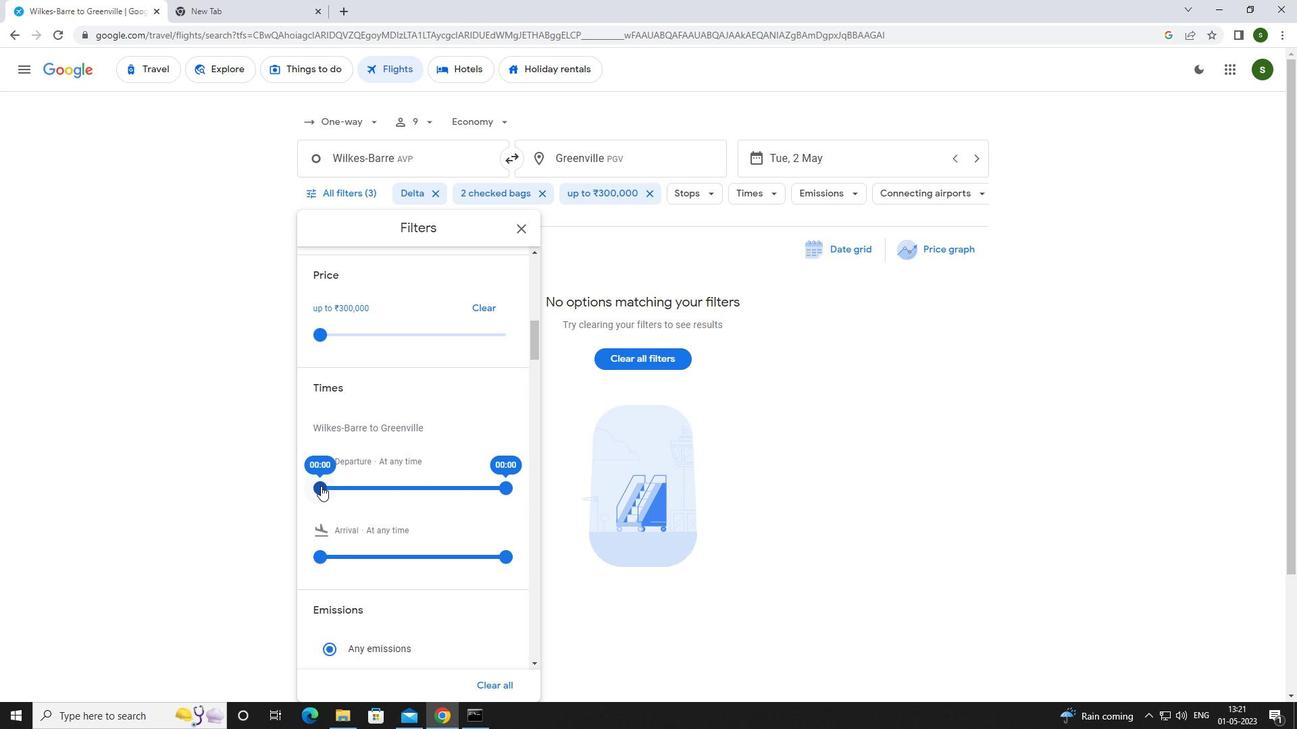 
Action: Mouse moved to (797, 470)
Screenshot: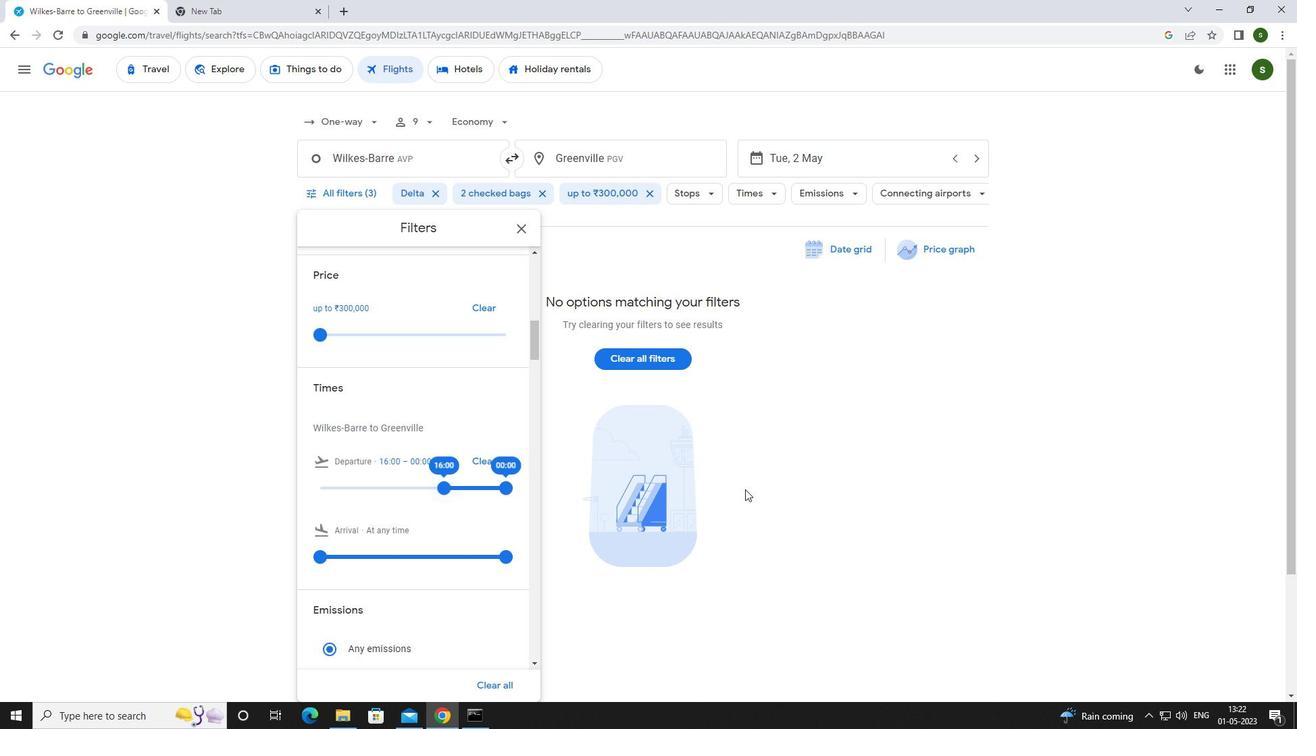 
Action: Mouse pressed left at (797, 470)
Screenshot: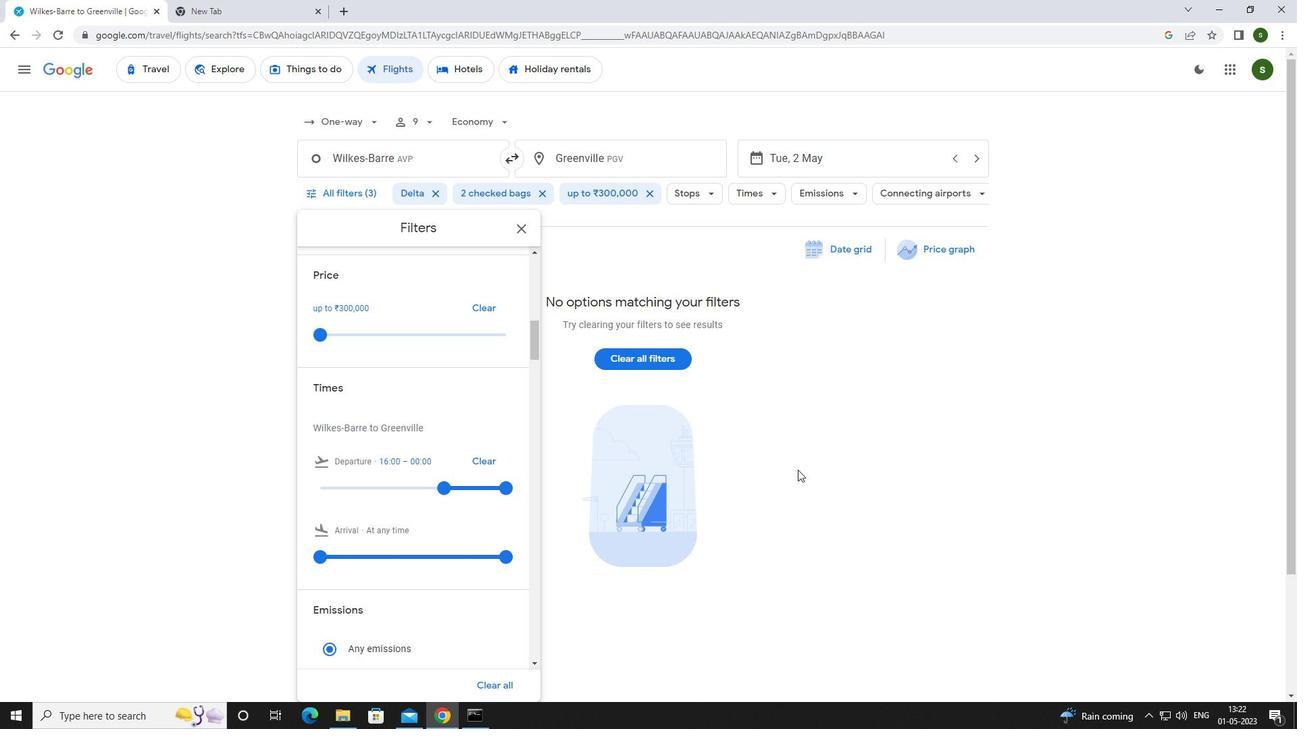 
Action: Mouse moved to (795, 466)
Screenshot: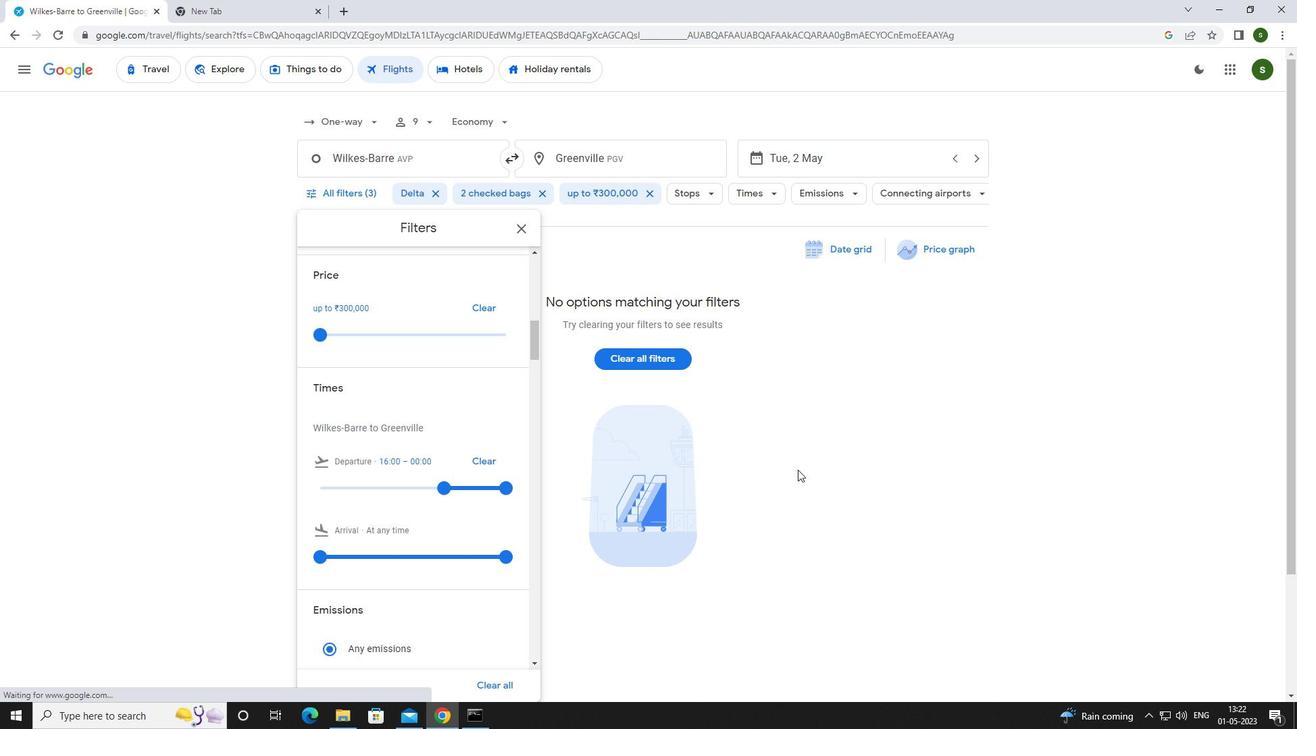 
